 Task: Create List Notes in Board Newsletter Planning to Workspace Ad Operations. Create List Chats in Board Brand Reputation Management to Workspace Ad Operations. Create List Emails in Board Customer Feedback Collection and Response Management to Workspace Ad Operations
Action: Mouse moved to (129, 500)
Screenshot: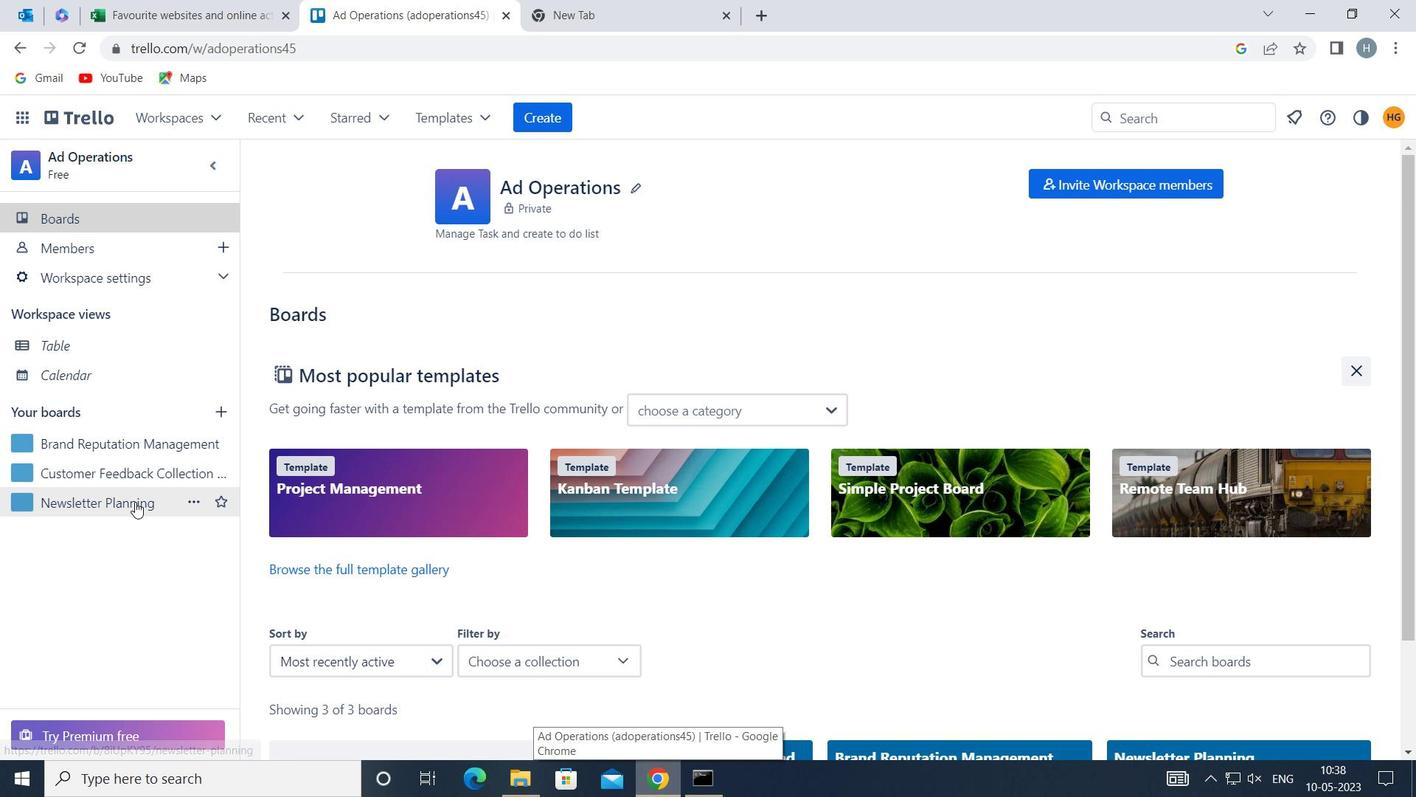 
Action: Mouse pressed left at (129, 500)
Screenshot: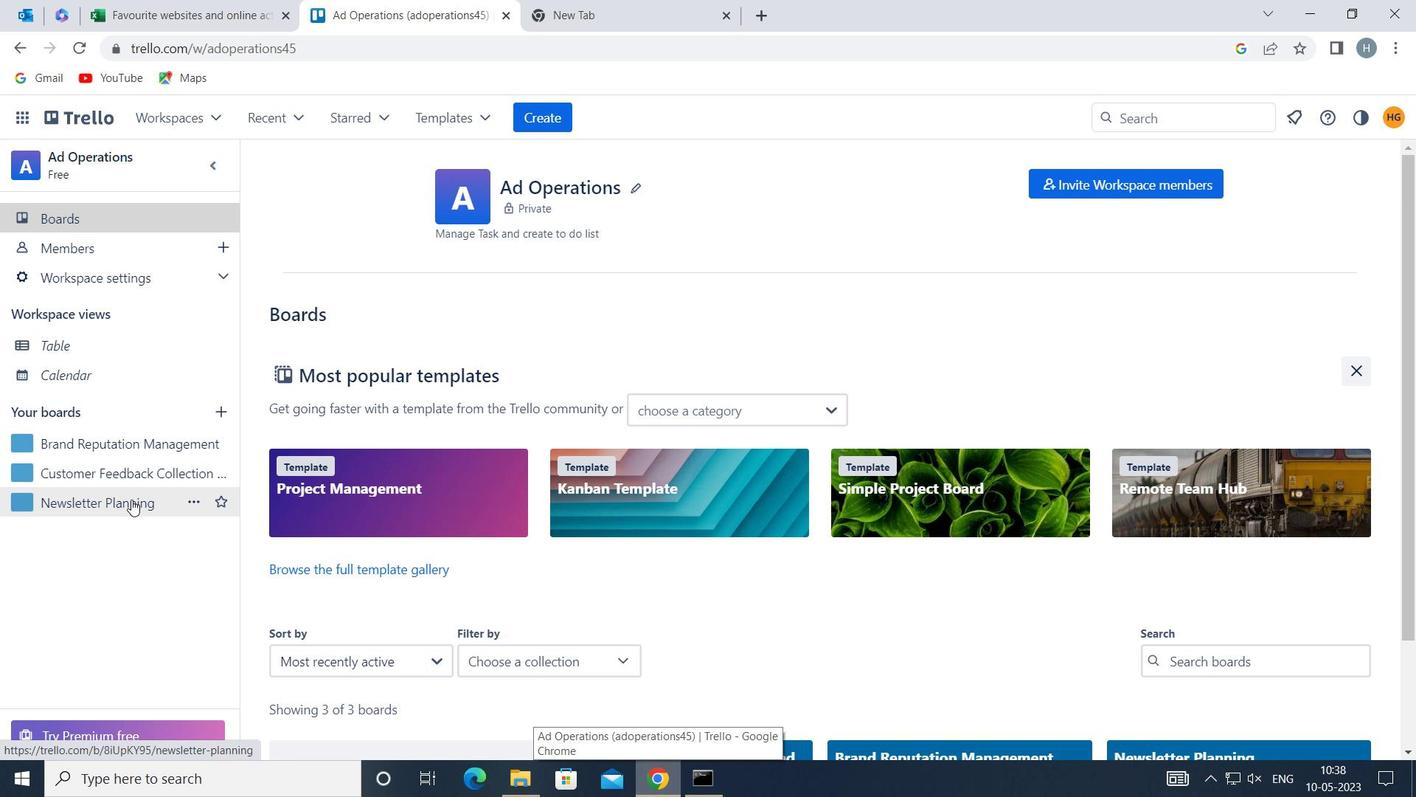 
Action: Mouse moved to (381, 225)
Screenshot: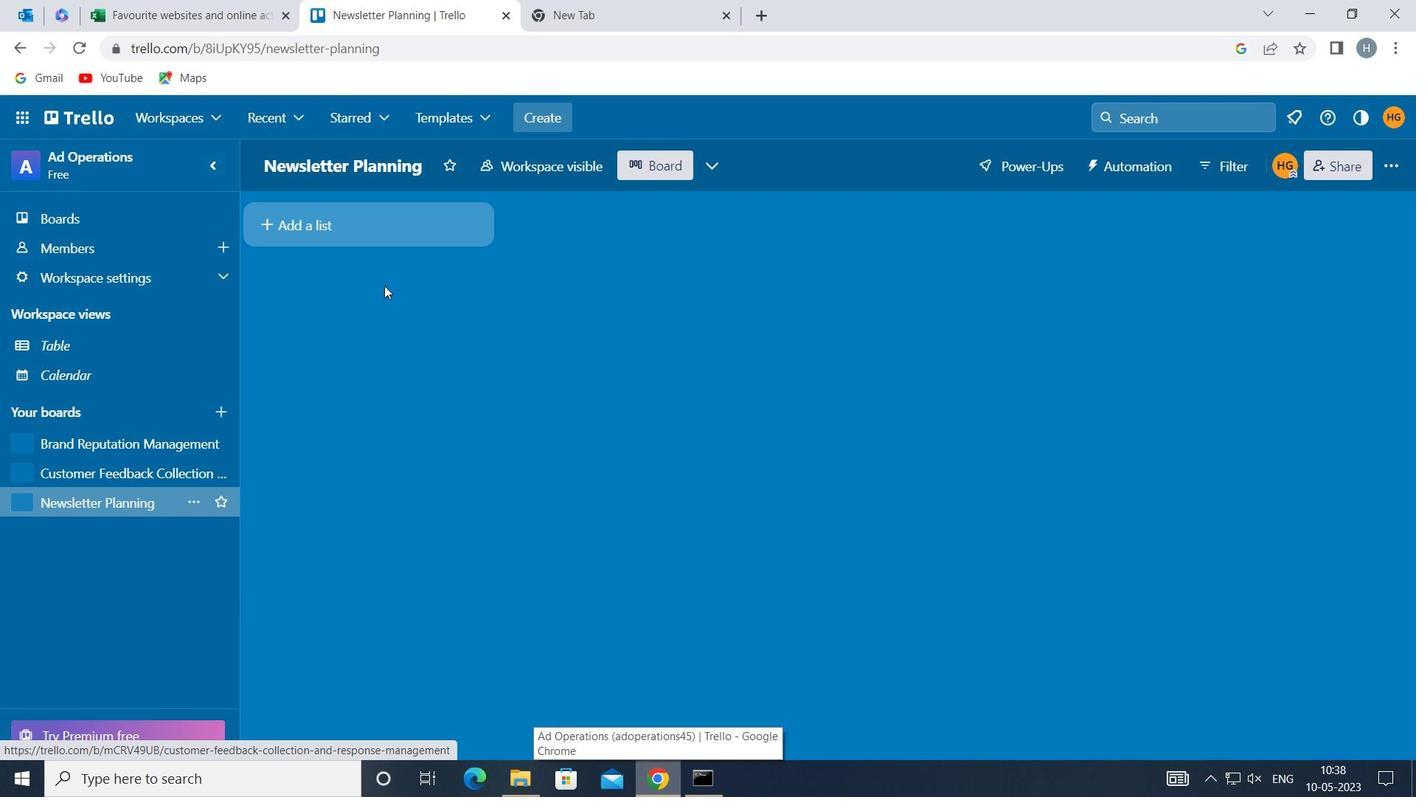 
Action: Mouse pressed left at (381, 225)
Screenshot: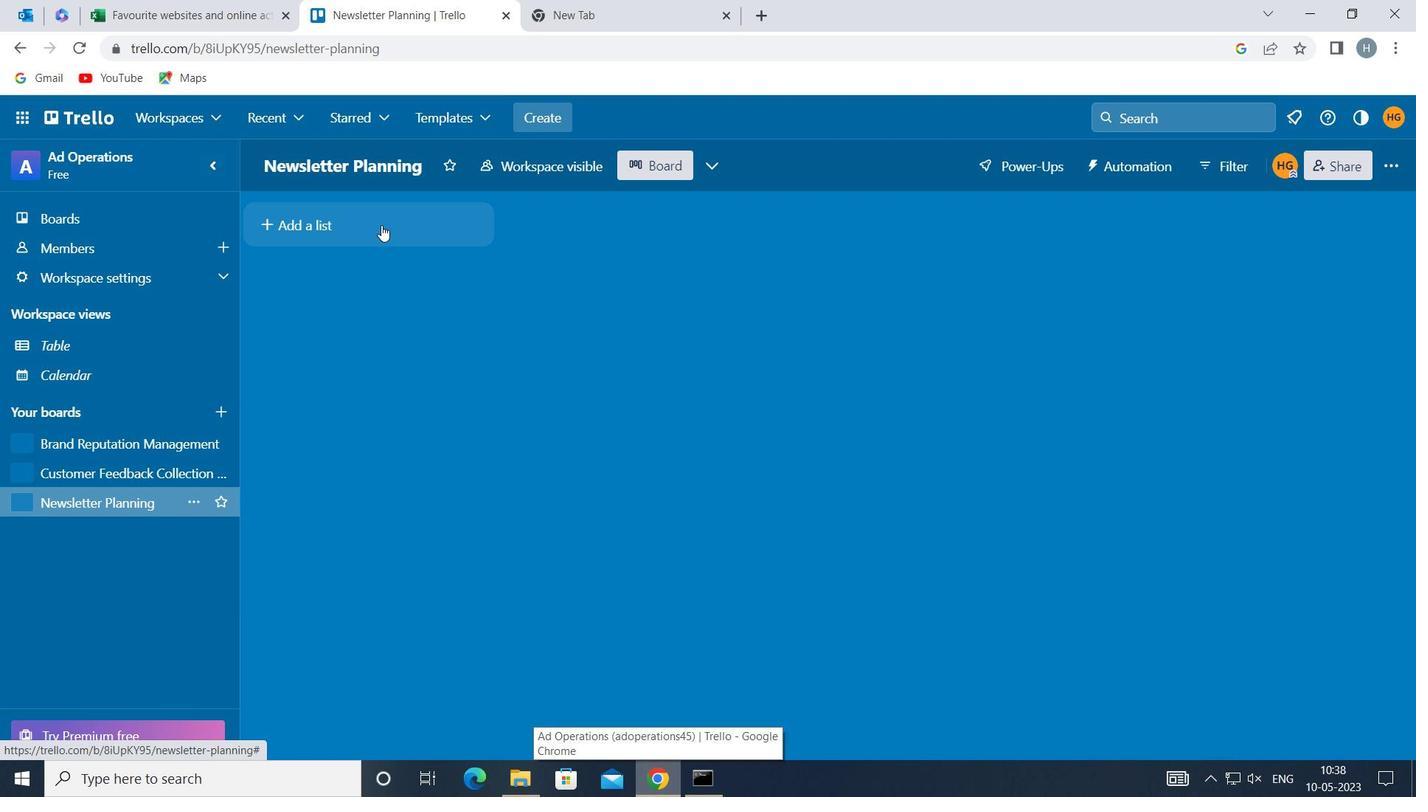 
Action: Mouse pressed left at (381, 225)
Screenshot: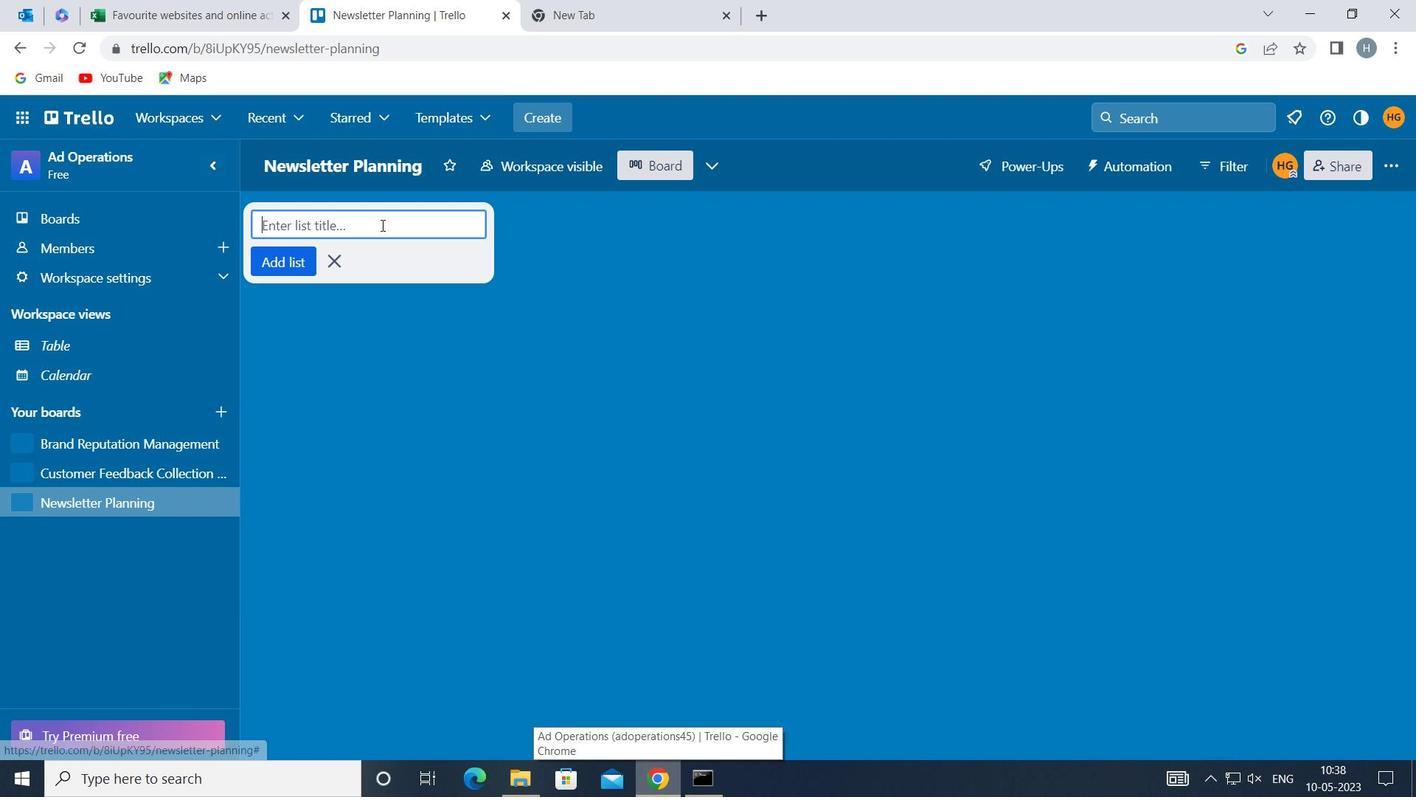
Action: Key pressed <Key.shift>NOTES
Screenshot: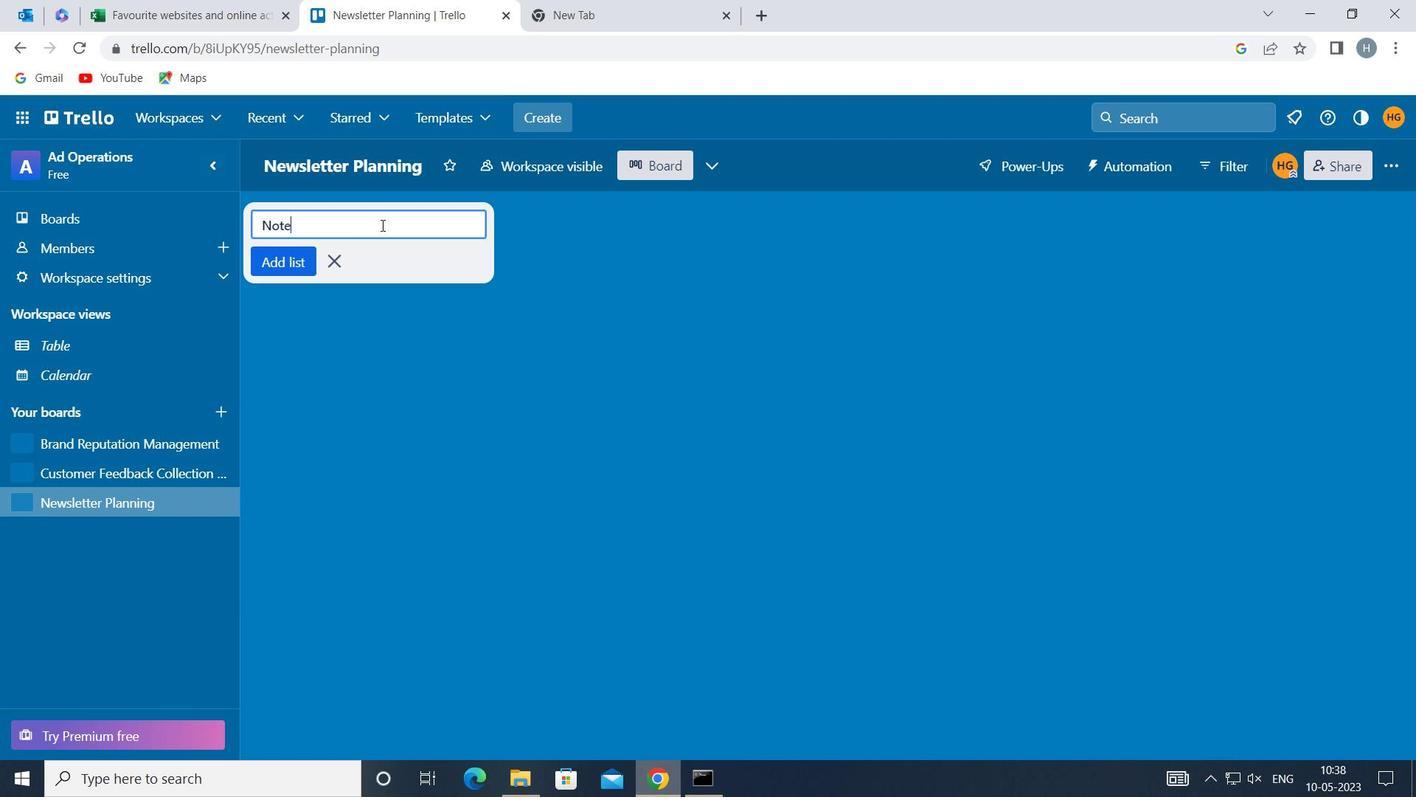 
Action: Mouse moved to (295, 260)
Screenshot: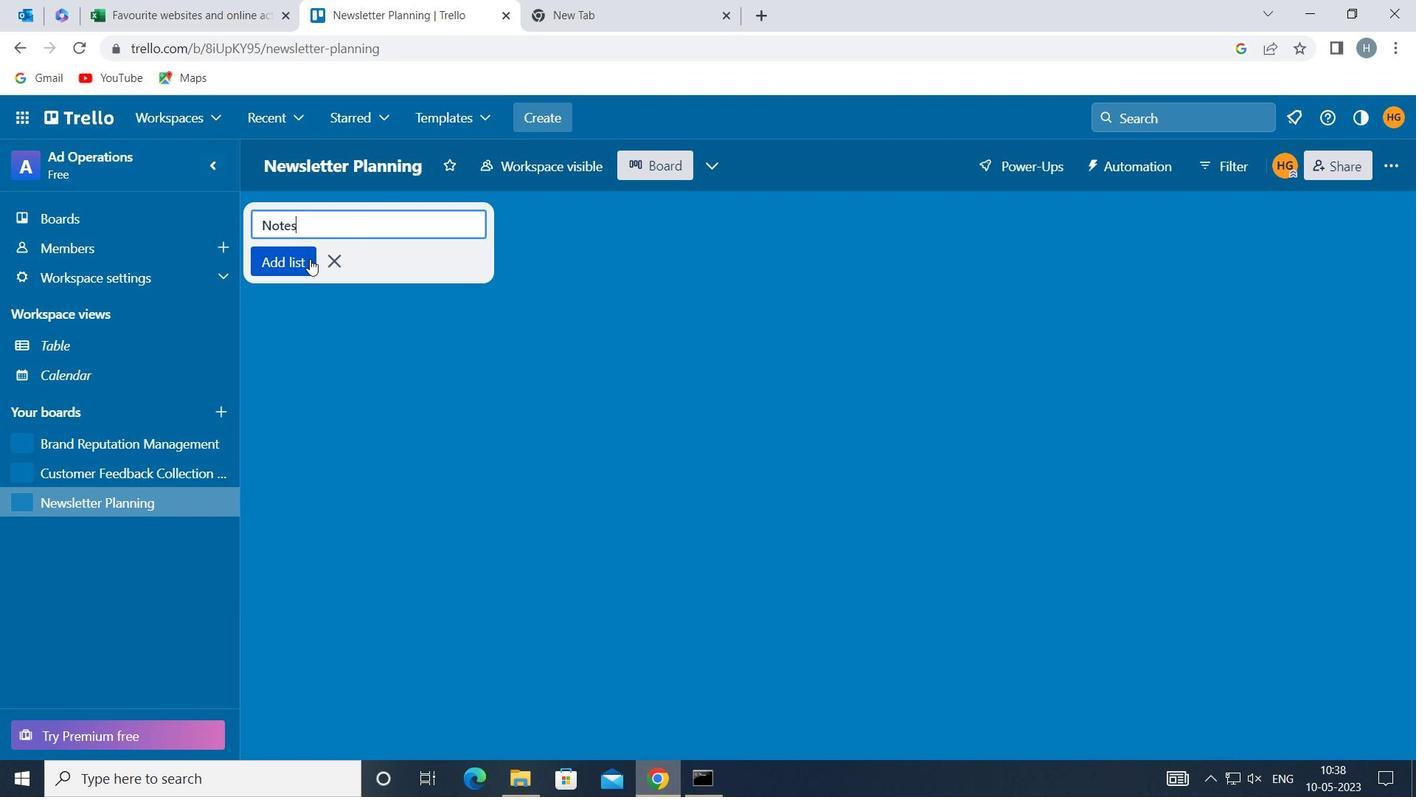 
Action: Mouse pressed left at (295, 260)
Screenshot: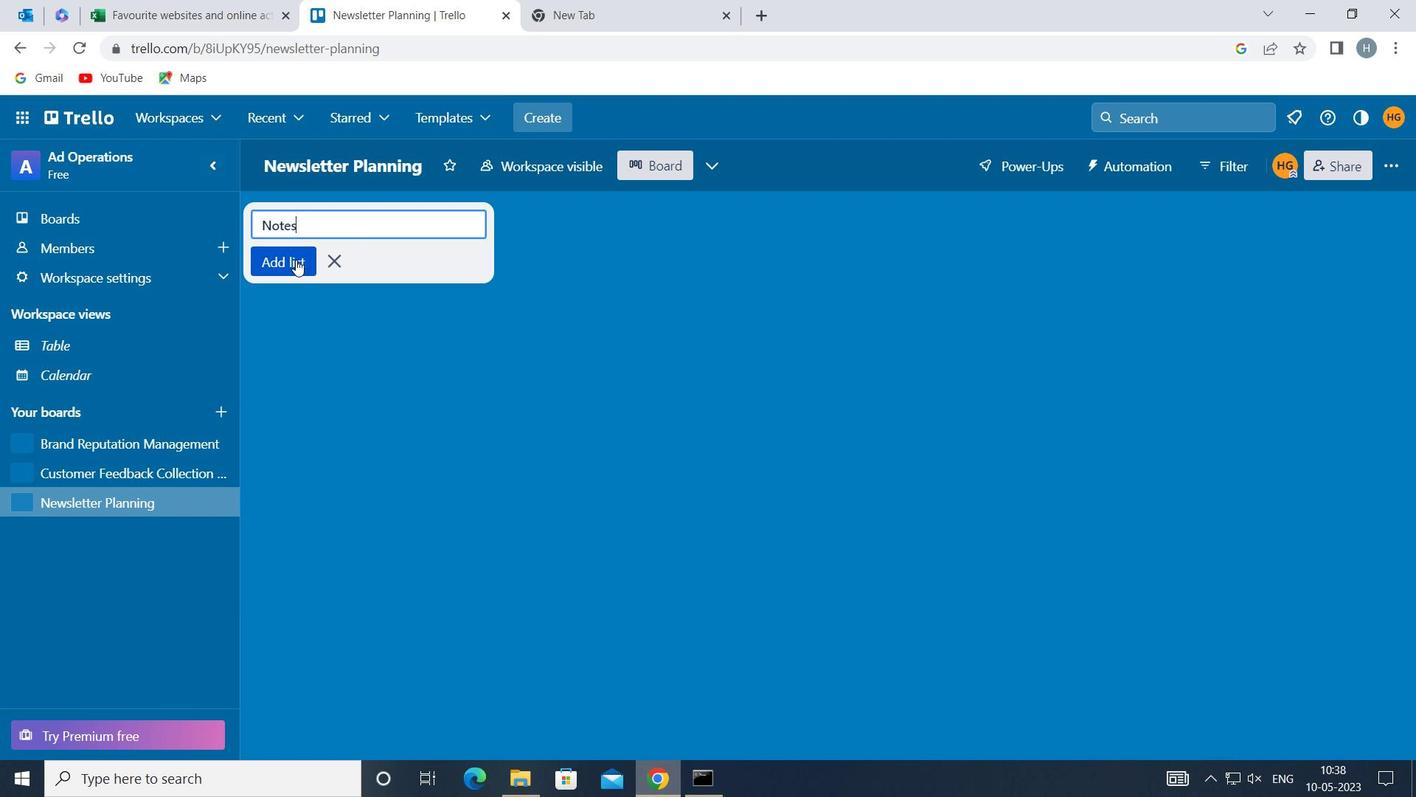 
Action: Mouse moved to (301, 329)
Screenshot: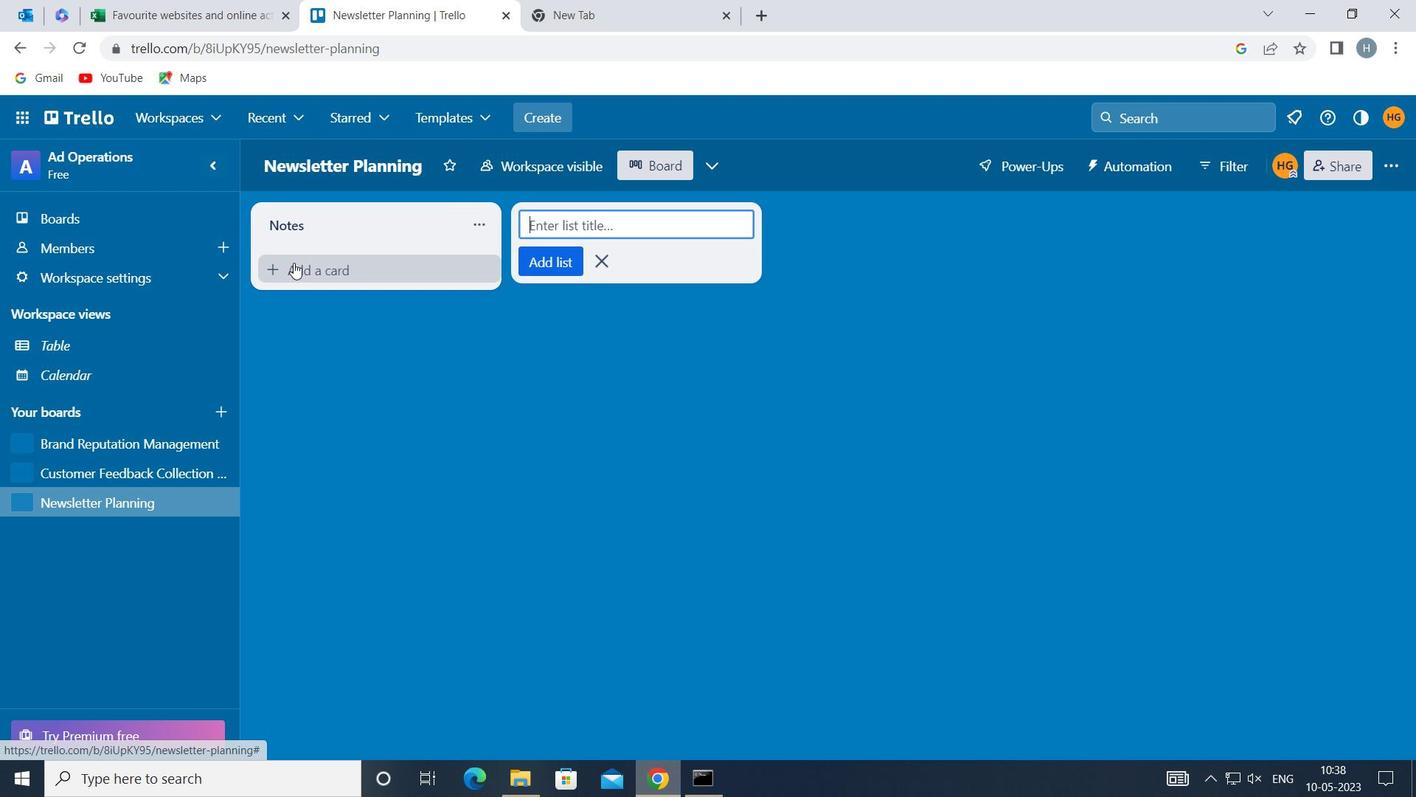 
Action: Mouse pressed left at (301, 329)
Screenshot: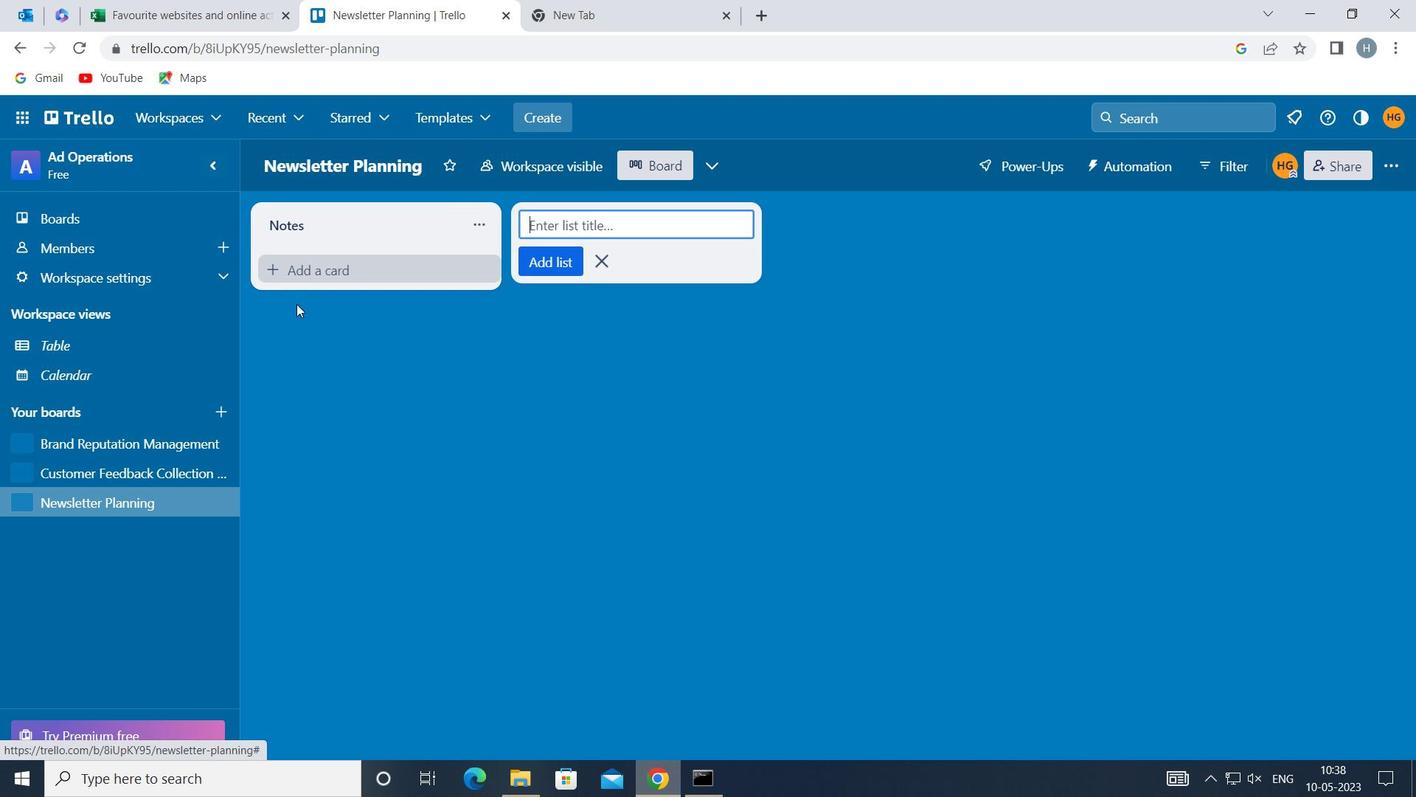 
Action: Mouse moved to (83, 440)
Screenshot: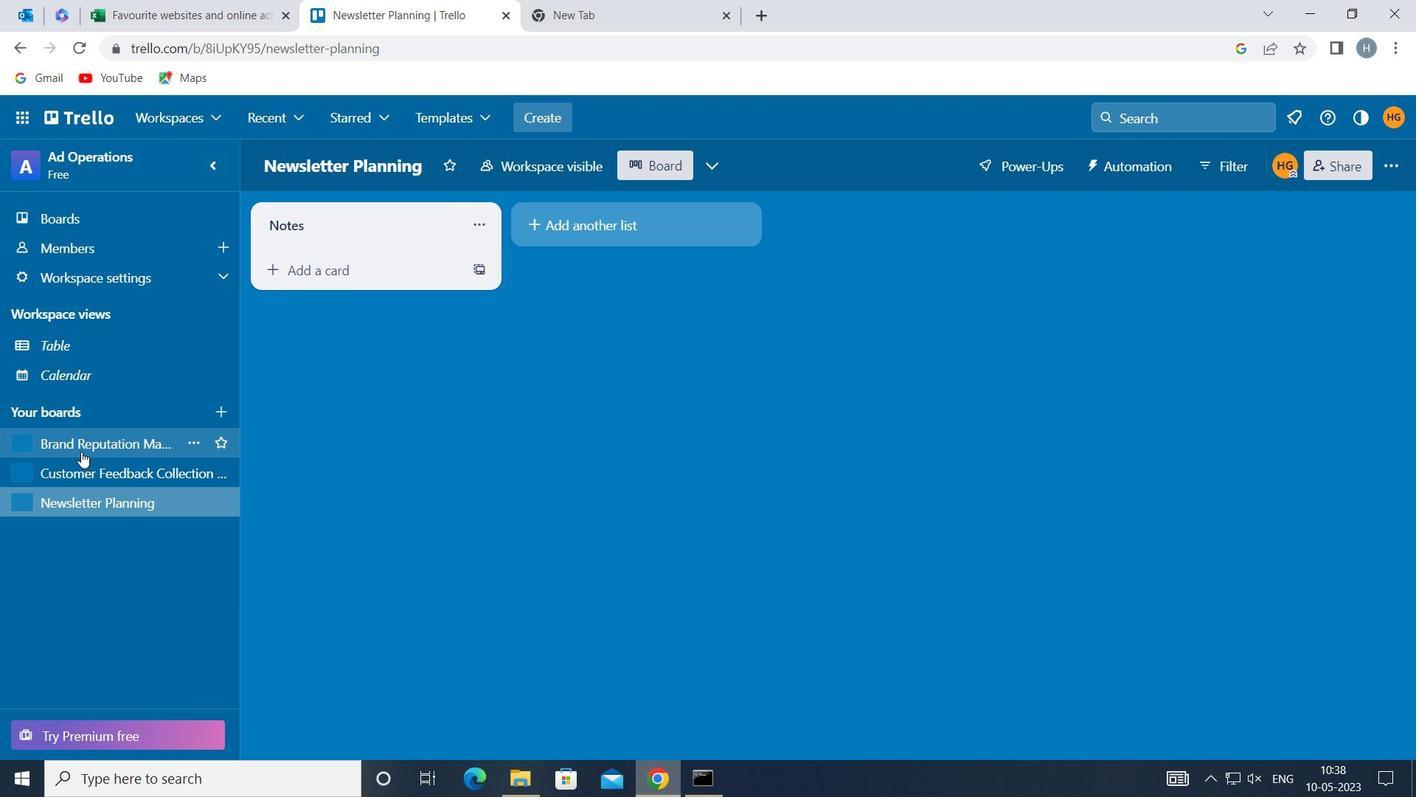 
Action: Mouse pressed left at (83, 440)
Screenshot: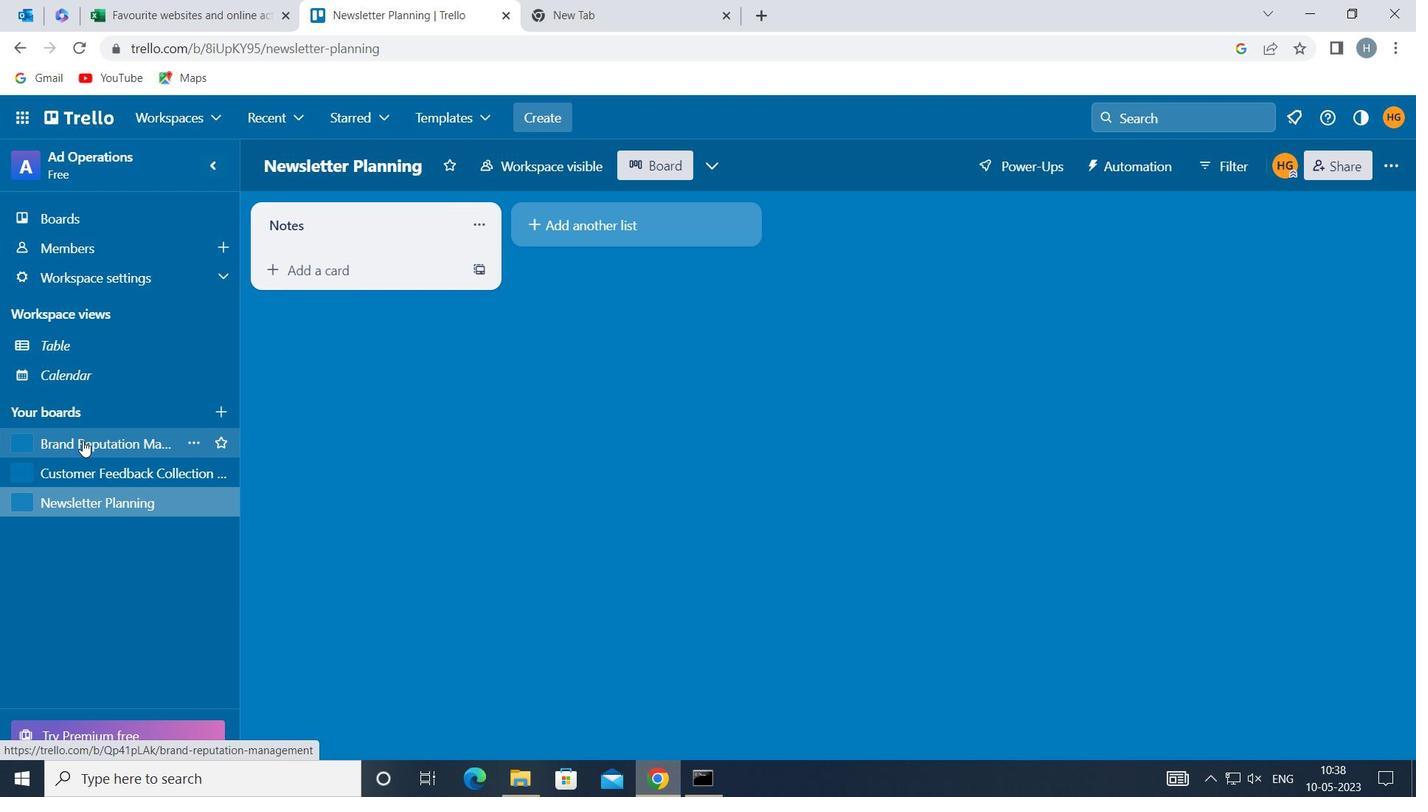 
Action: Mouse moved to (377, 225)
Screenshot: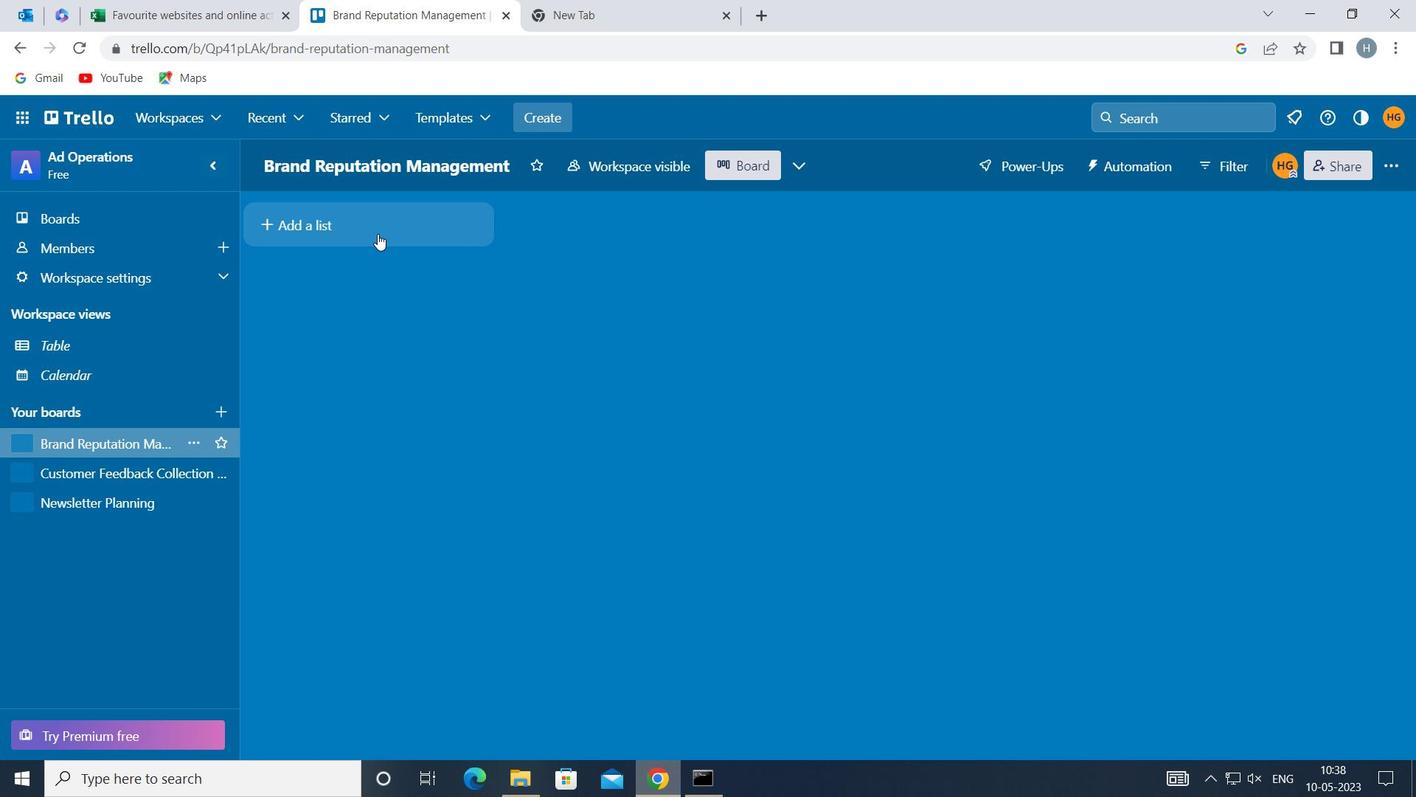 
Action: Mouse pressed left at (377, 225)
Screenshot: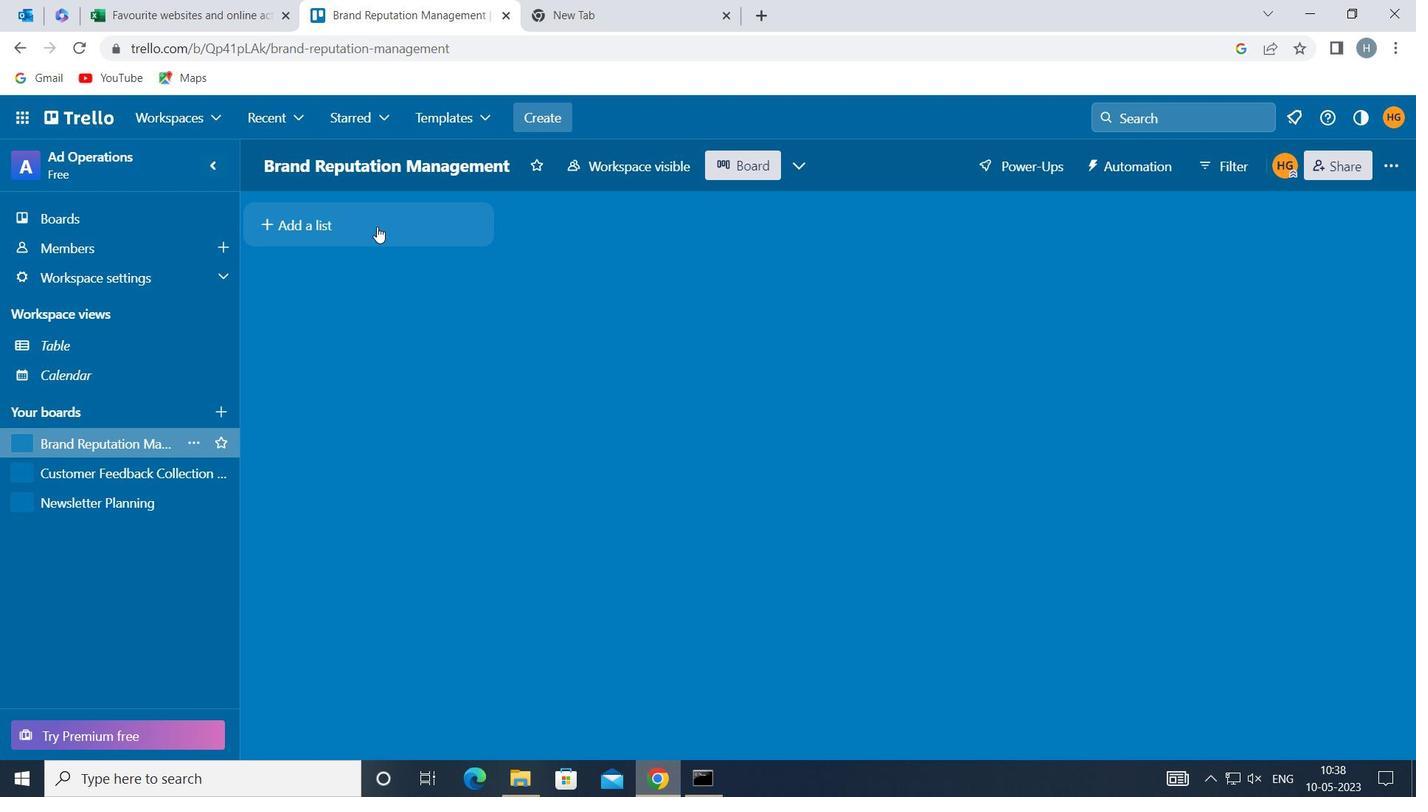 
Action: Mouse pressed left at (377, 225)
Screenshot: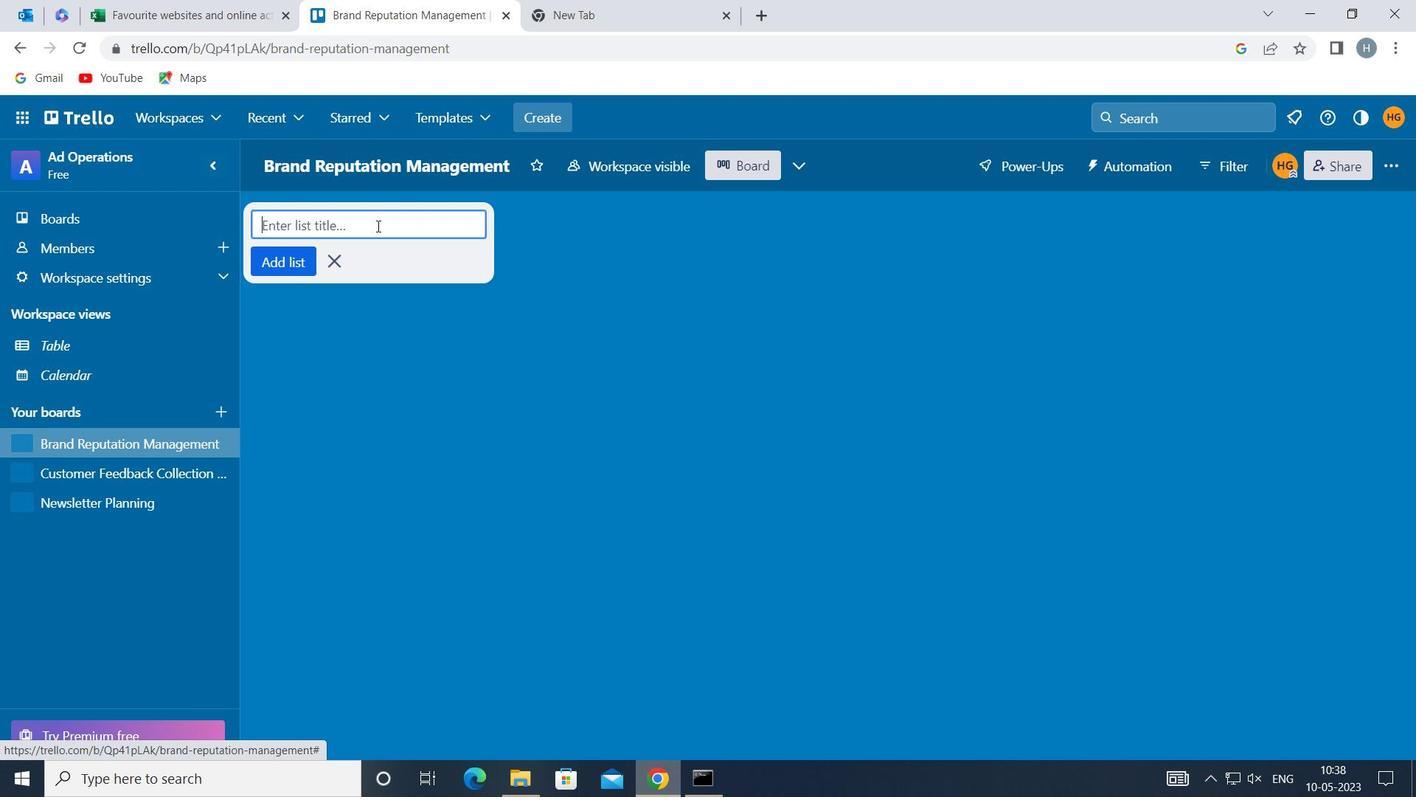 
Action: Key pressed <Key.shift>CHATS
Screenshot: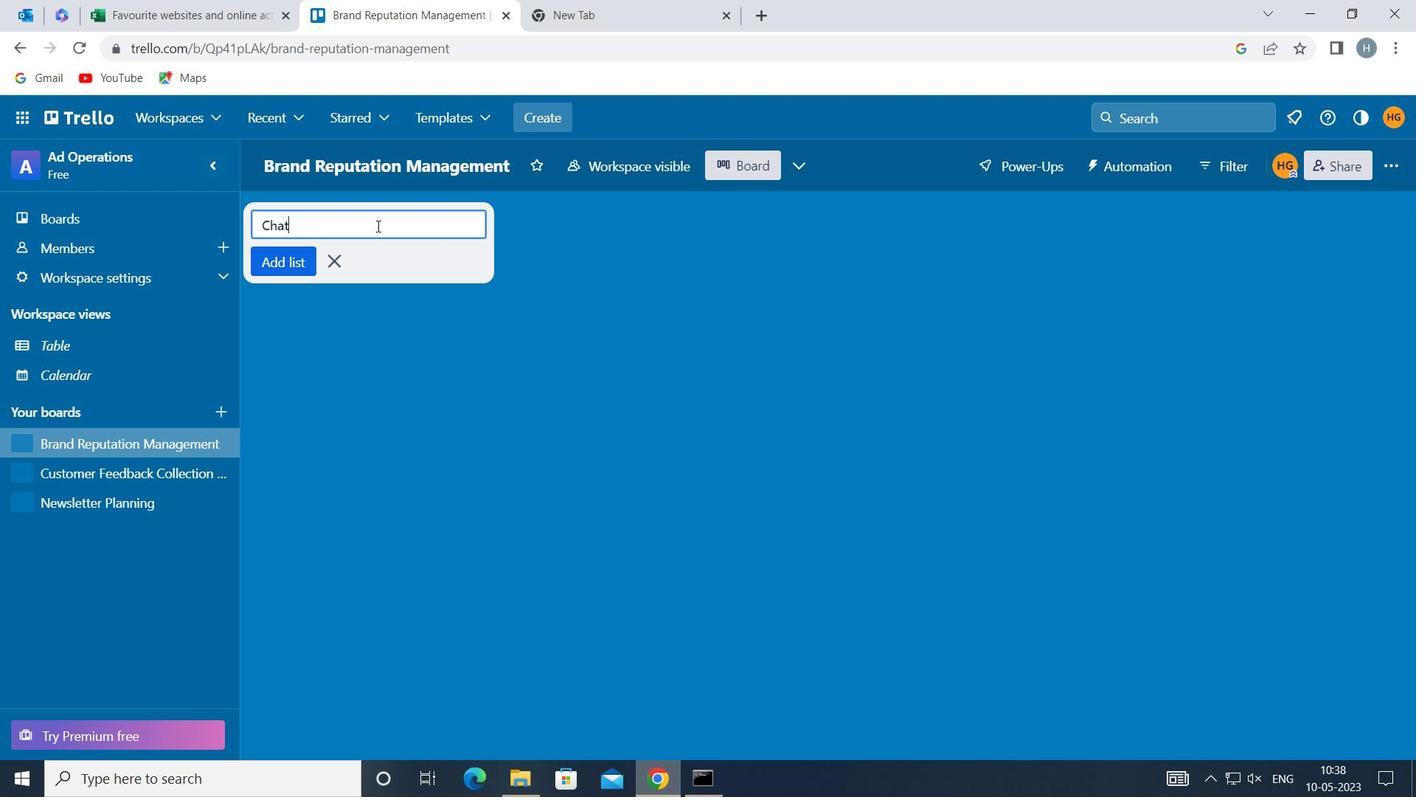 
Action: Mouse moved to (306, 256)
Screenshot: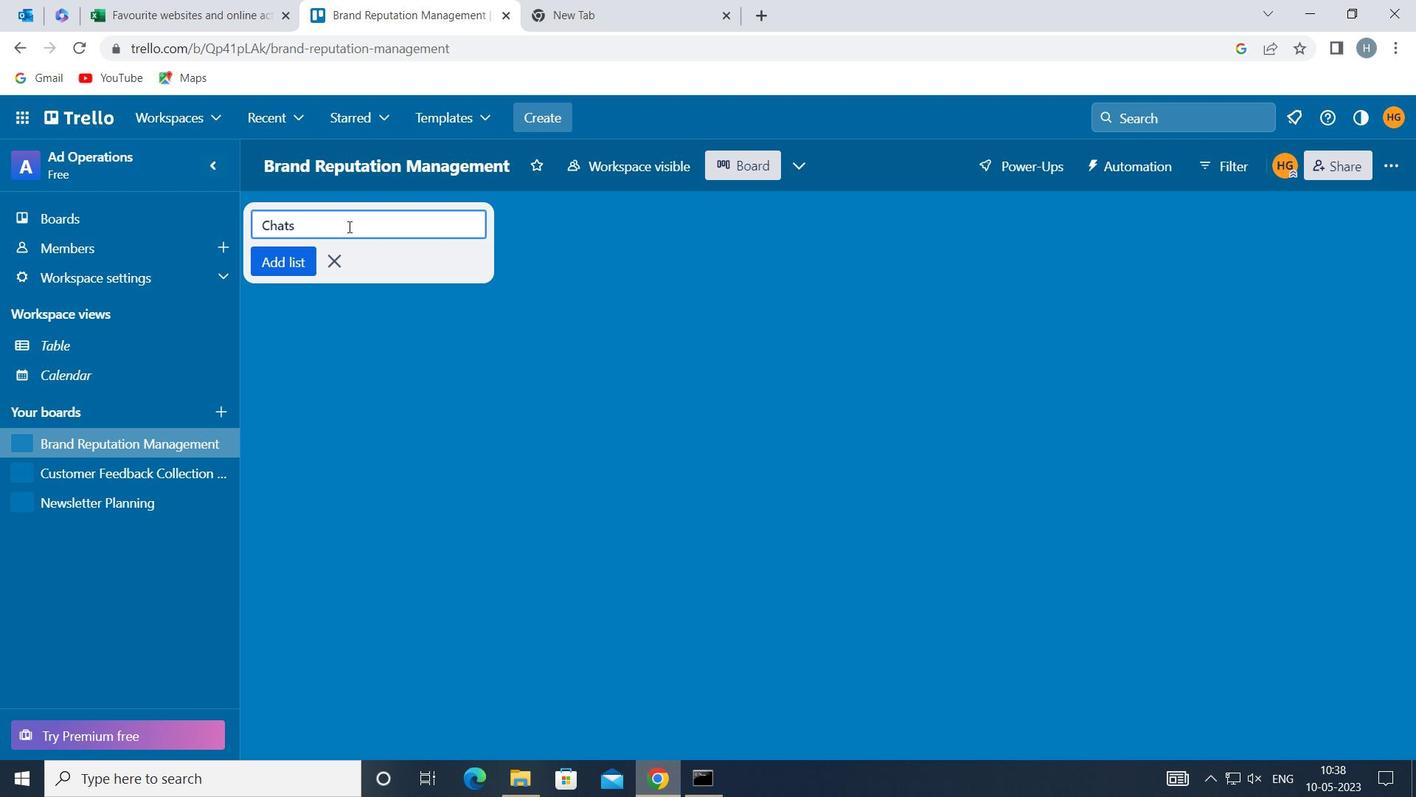 
Action: Mouse pressed left at (306, 256)
Screenshot: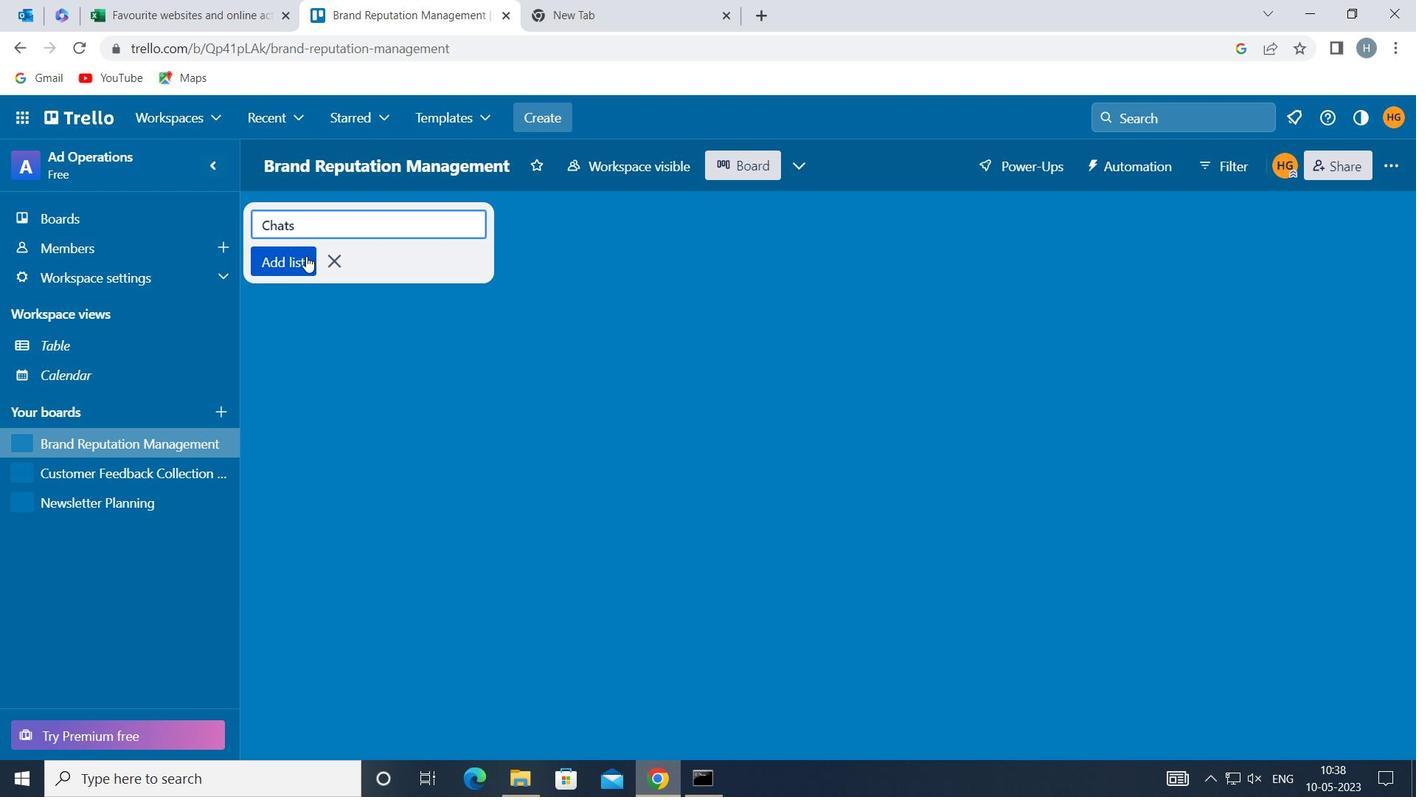 
Action: Mouse moved to (321, 340)
Screenshot: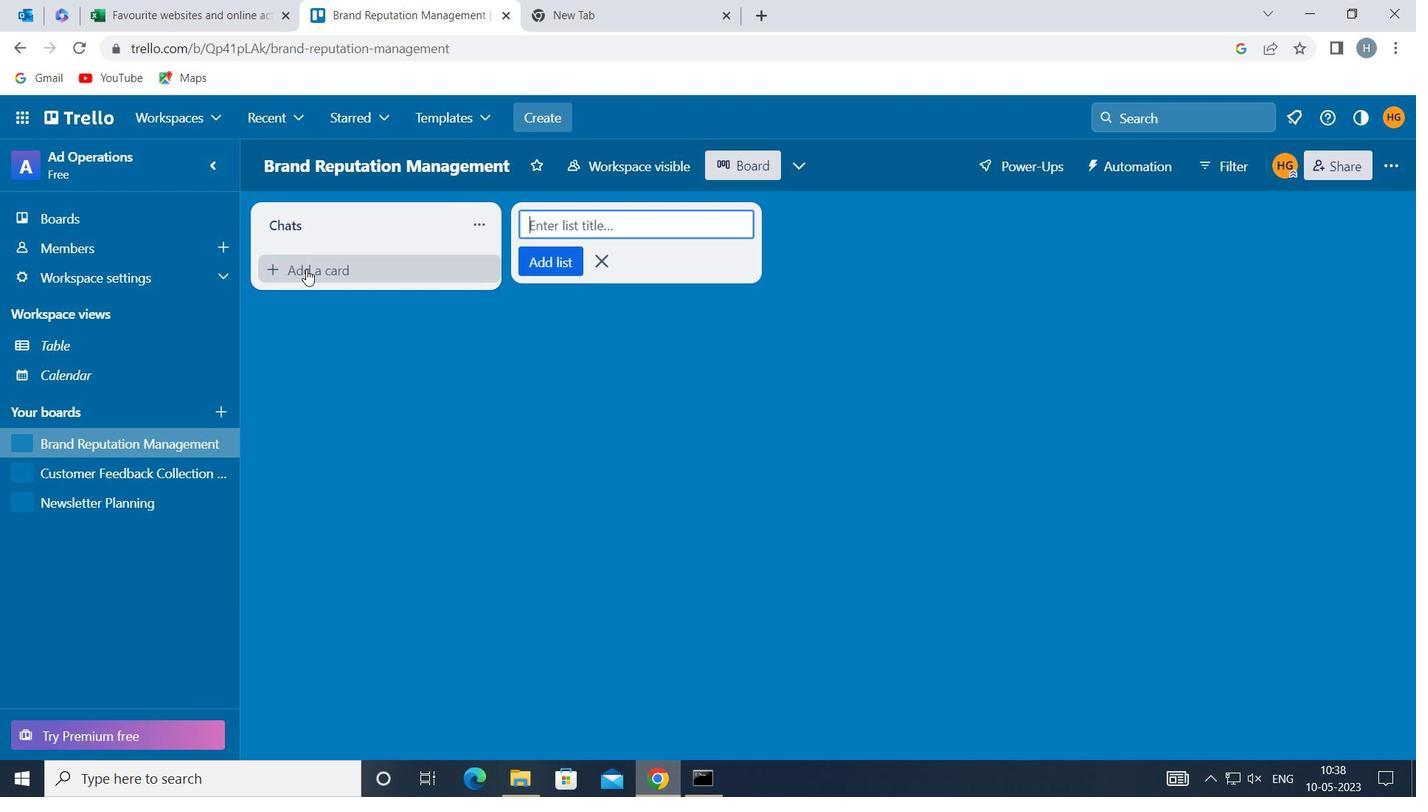 
Action: Mouse pressed left at (321, 340)
Screenshot: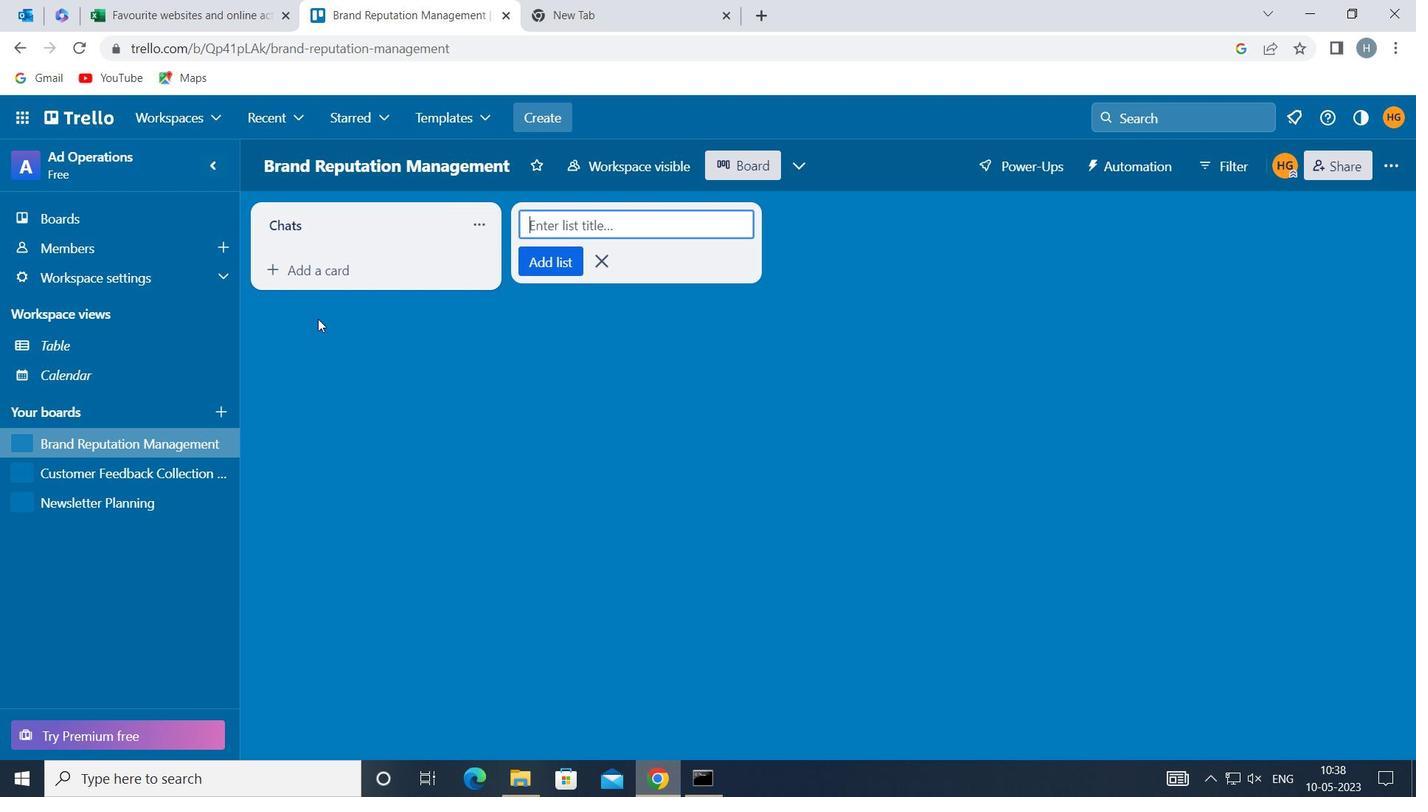 
Action: Mouse moved to (135, 464)
Screenshot: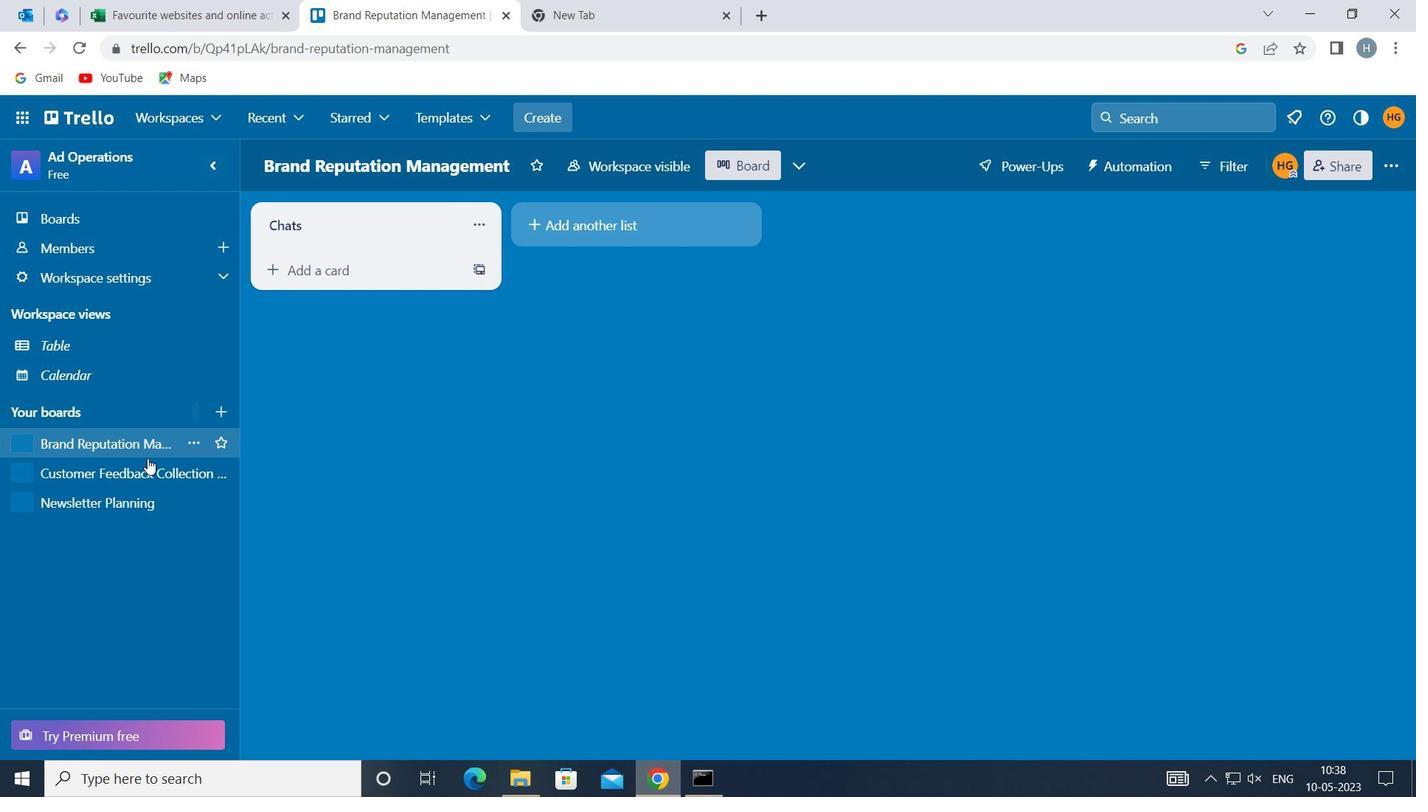 
Action: Mouse pressed left at (135, 464)
Screenshot: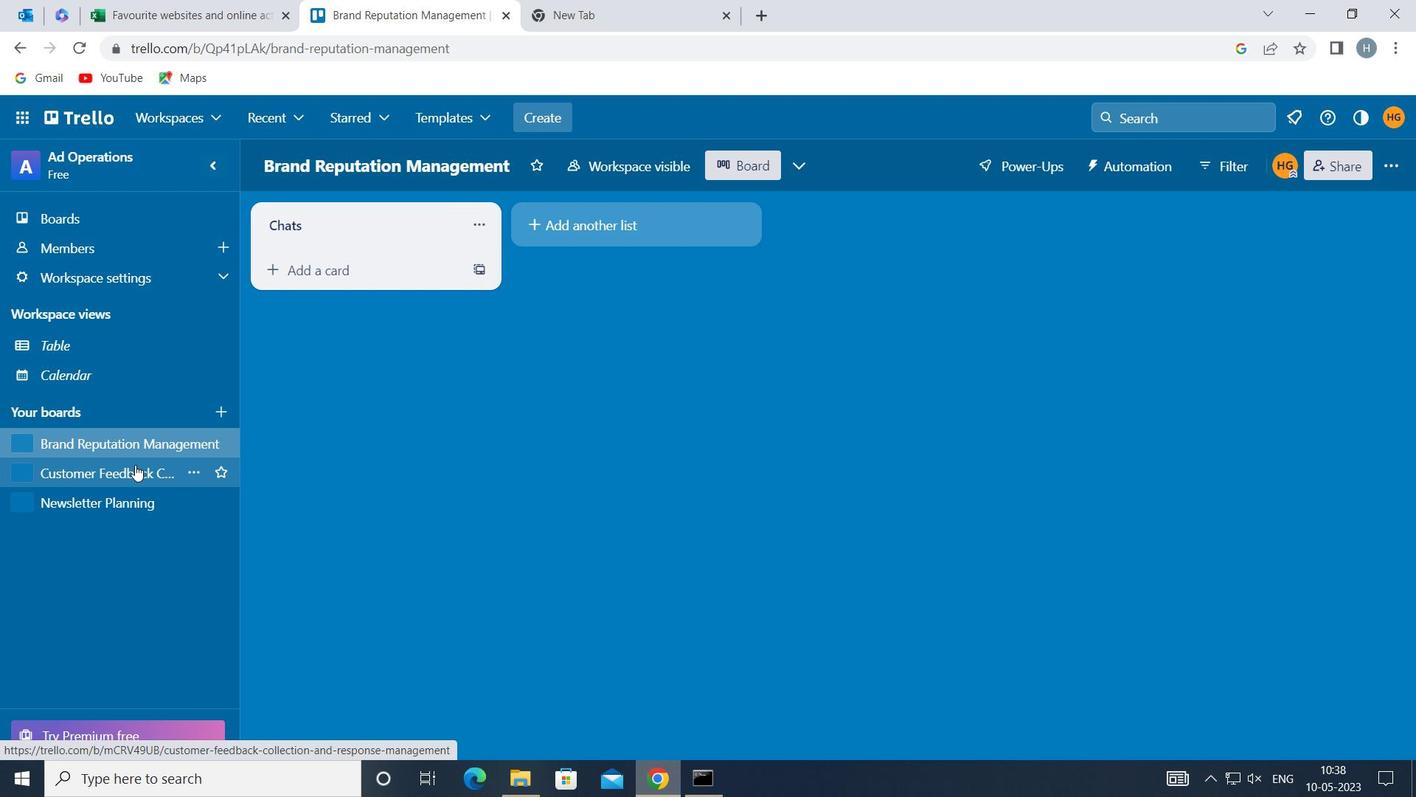 
Action: Mouse moved to (337, 261)
Screenshot: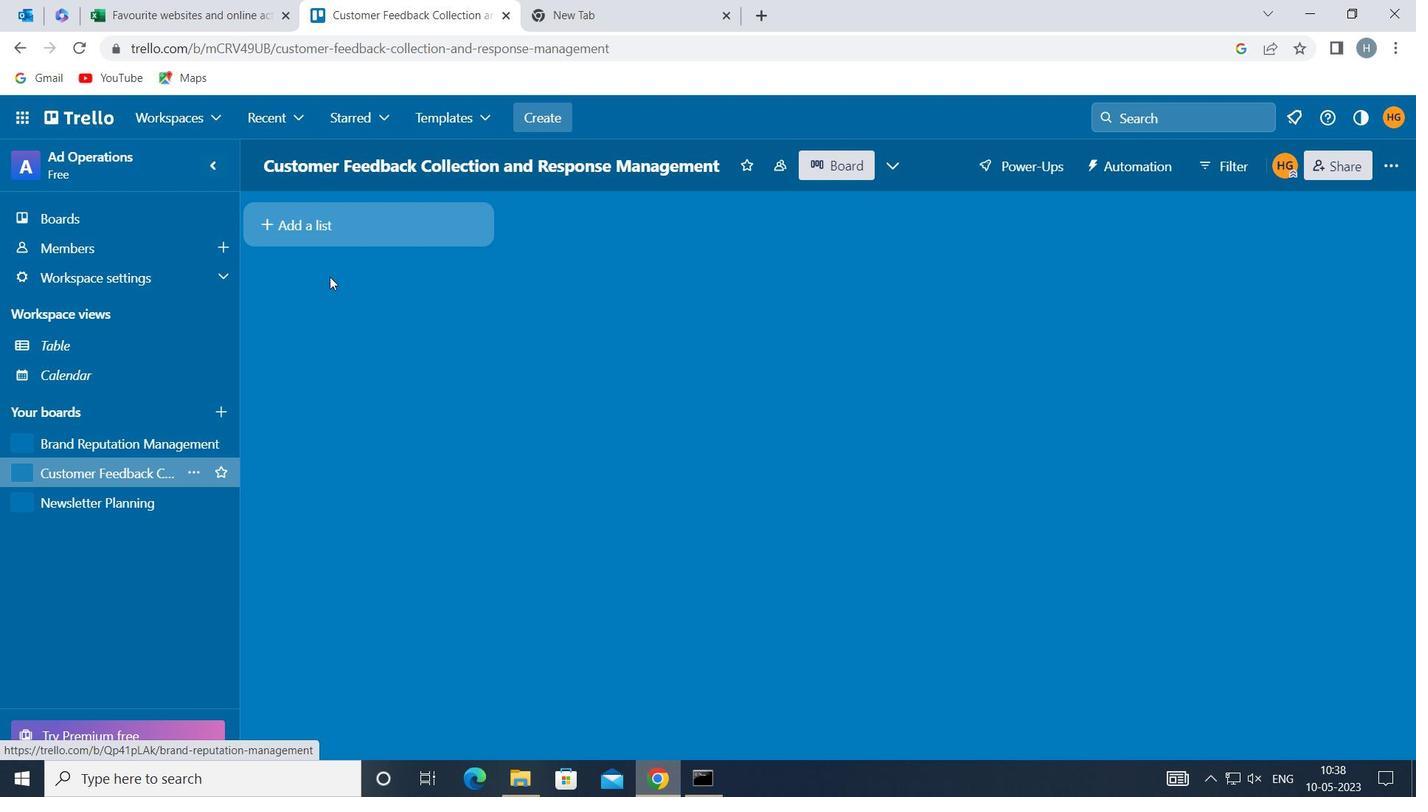 
Action: Mouse pressed left at (337, 261)
Screenshot: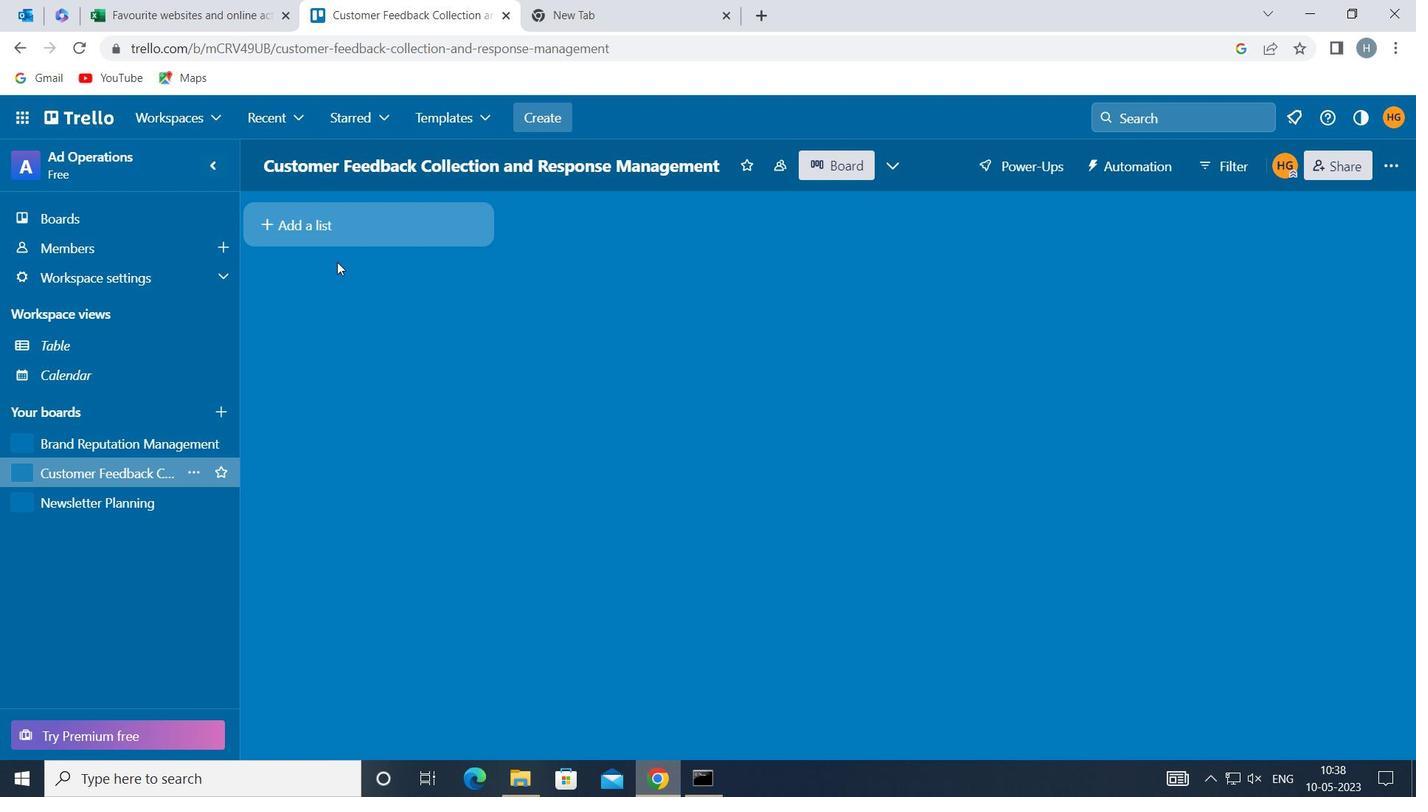 
Action: Mouse moved to (339, 214)
Screenshot: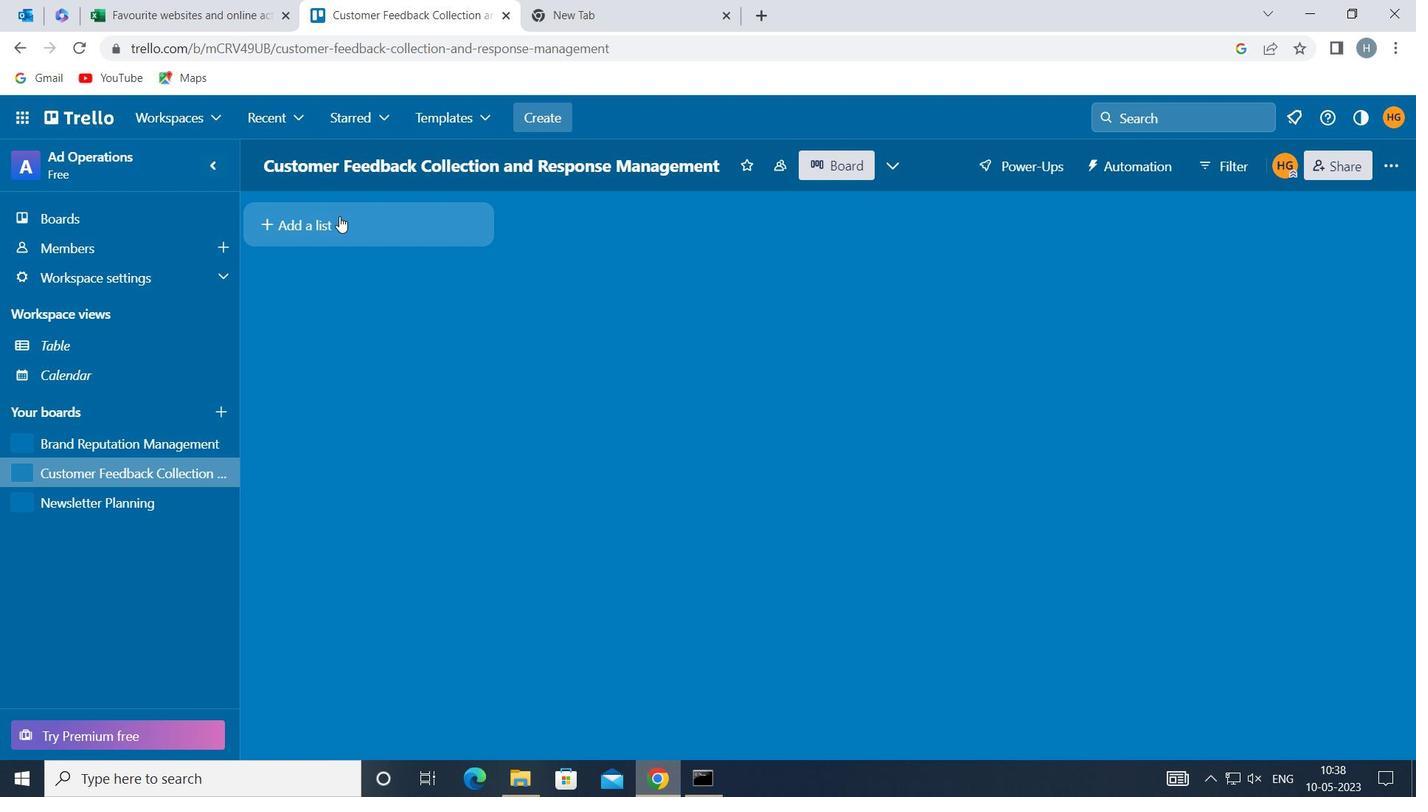 
Action: Mouse pressed left at (339, 214)
Screenshot: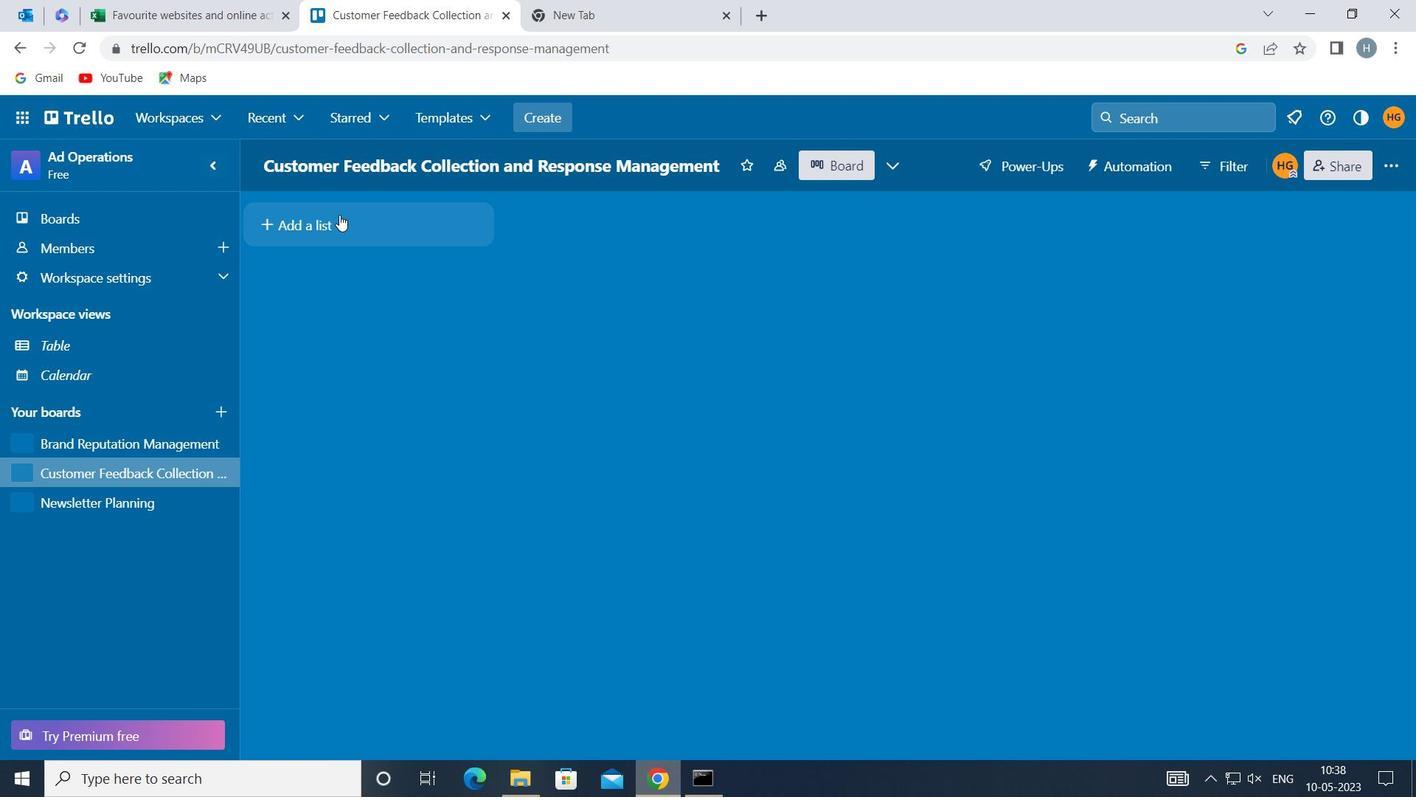 
Action: Mouse moved to (342, 223)
Screenshot: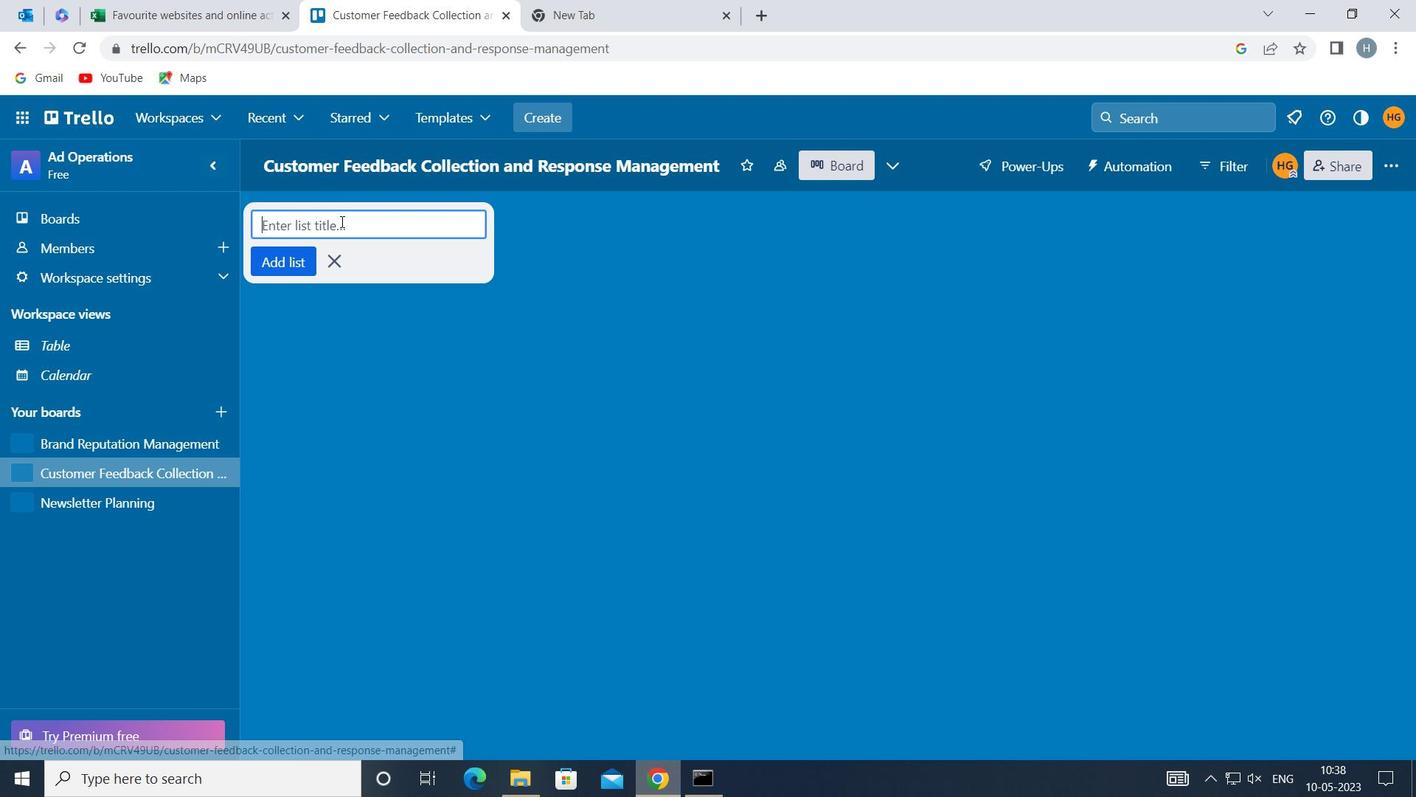 
Action: Key pressed <Key.shift>EMAILS
Screenshot: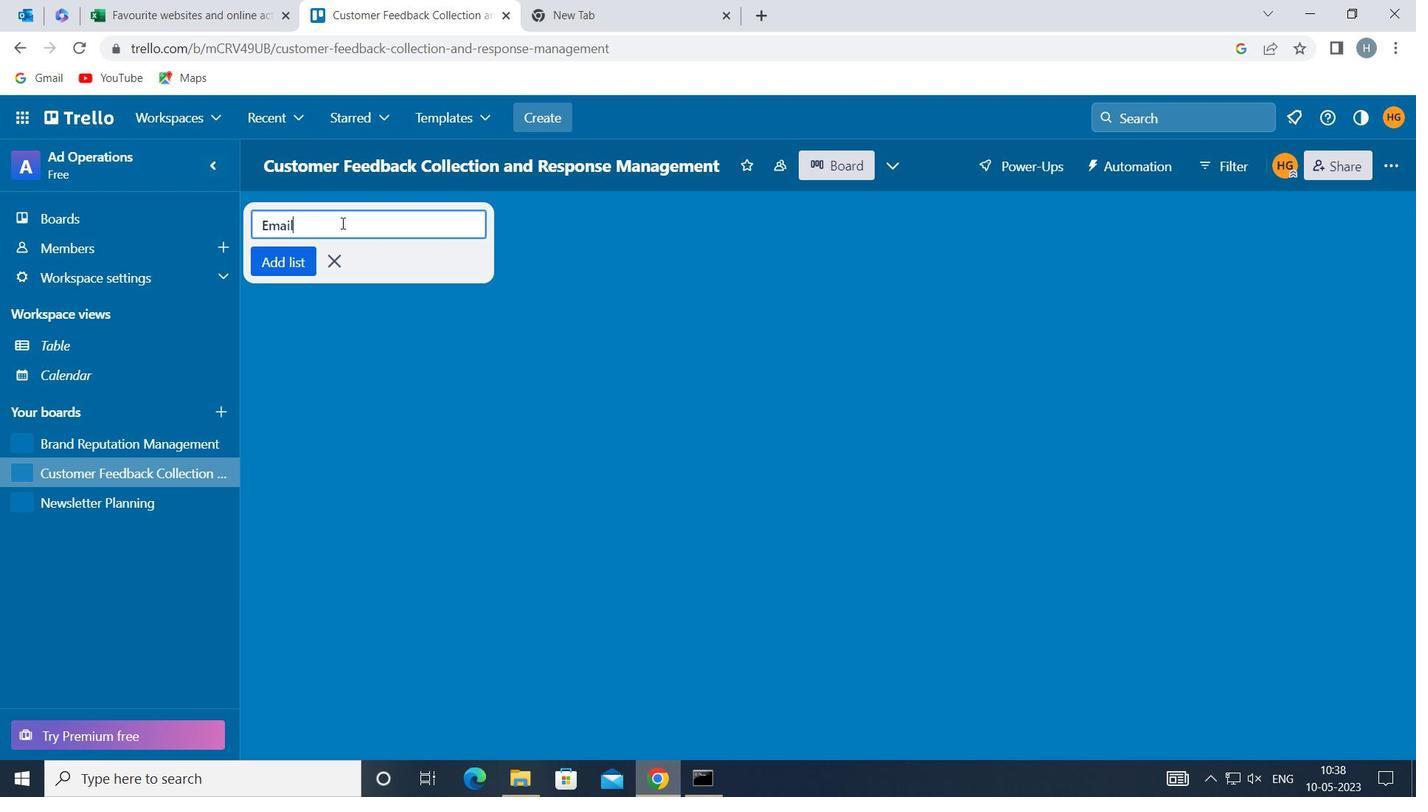 
Action: Mouse moved to (295, 263)
Screenshot: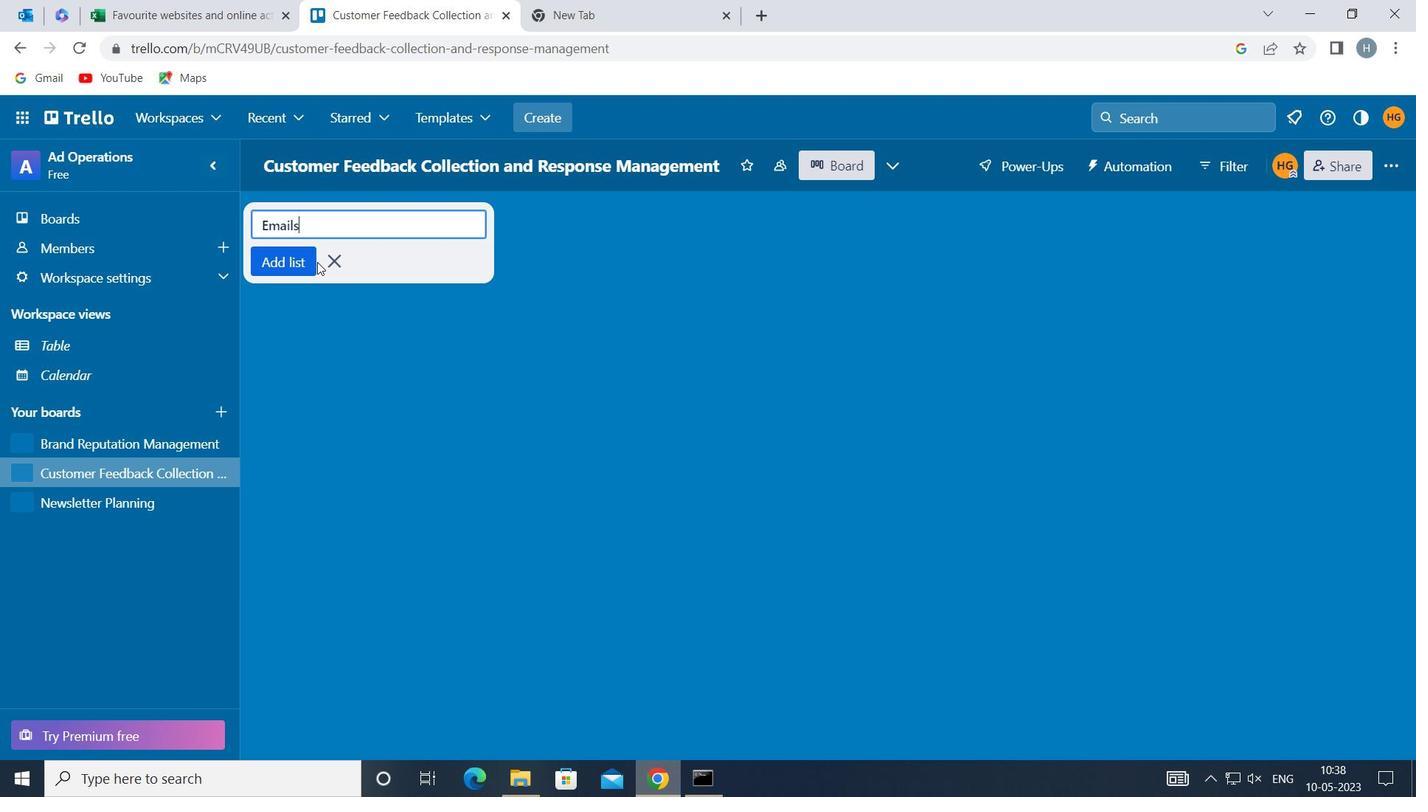 
Action: Mouse pressed left at (295, 263)
Screenshot: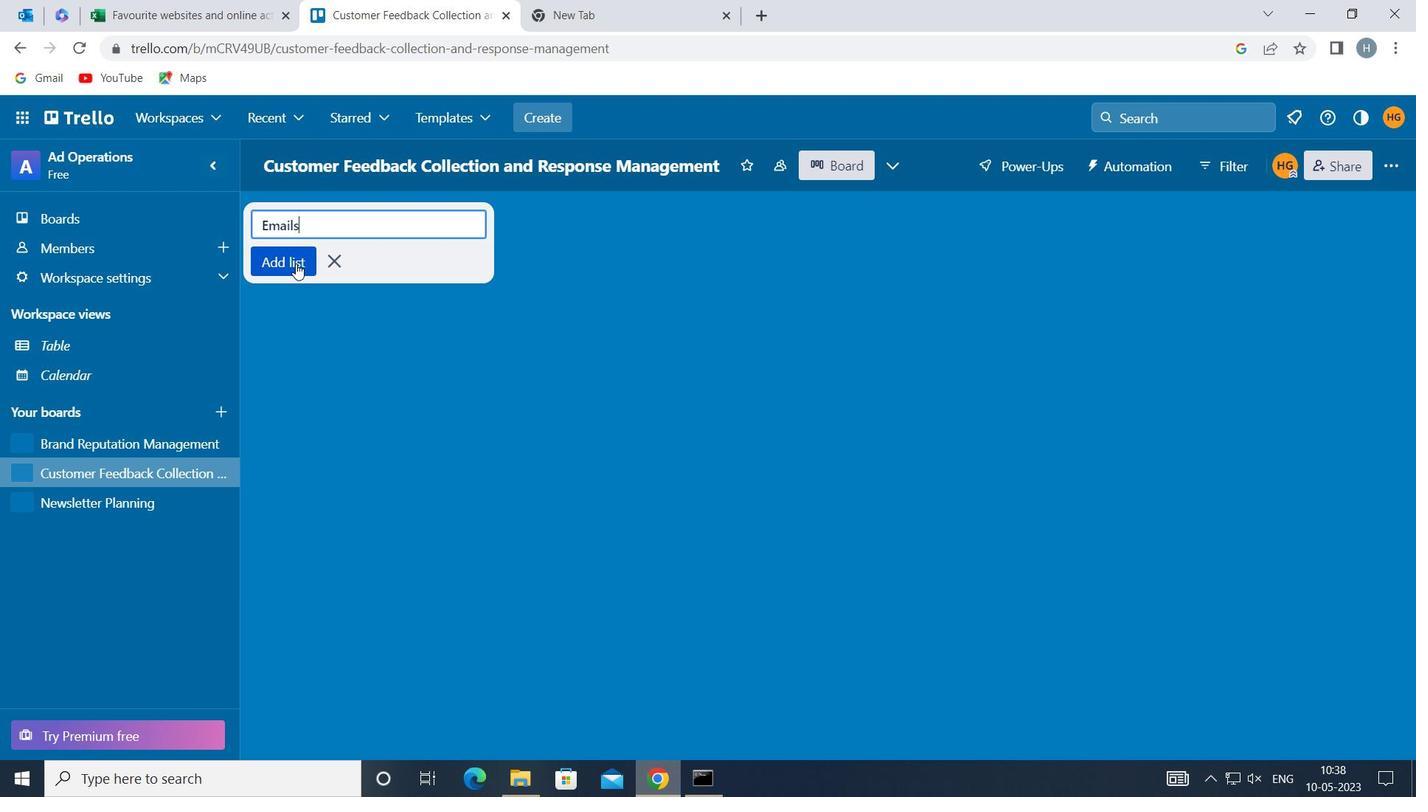 
Action: Mouse moved to (396, 352)
Screenshot: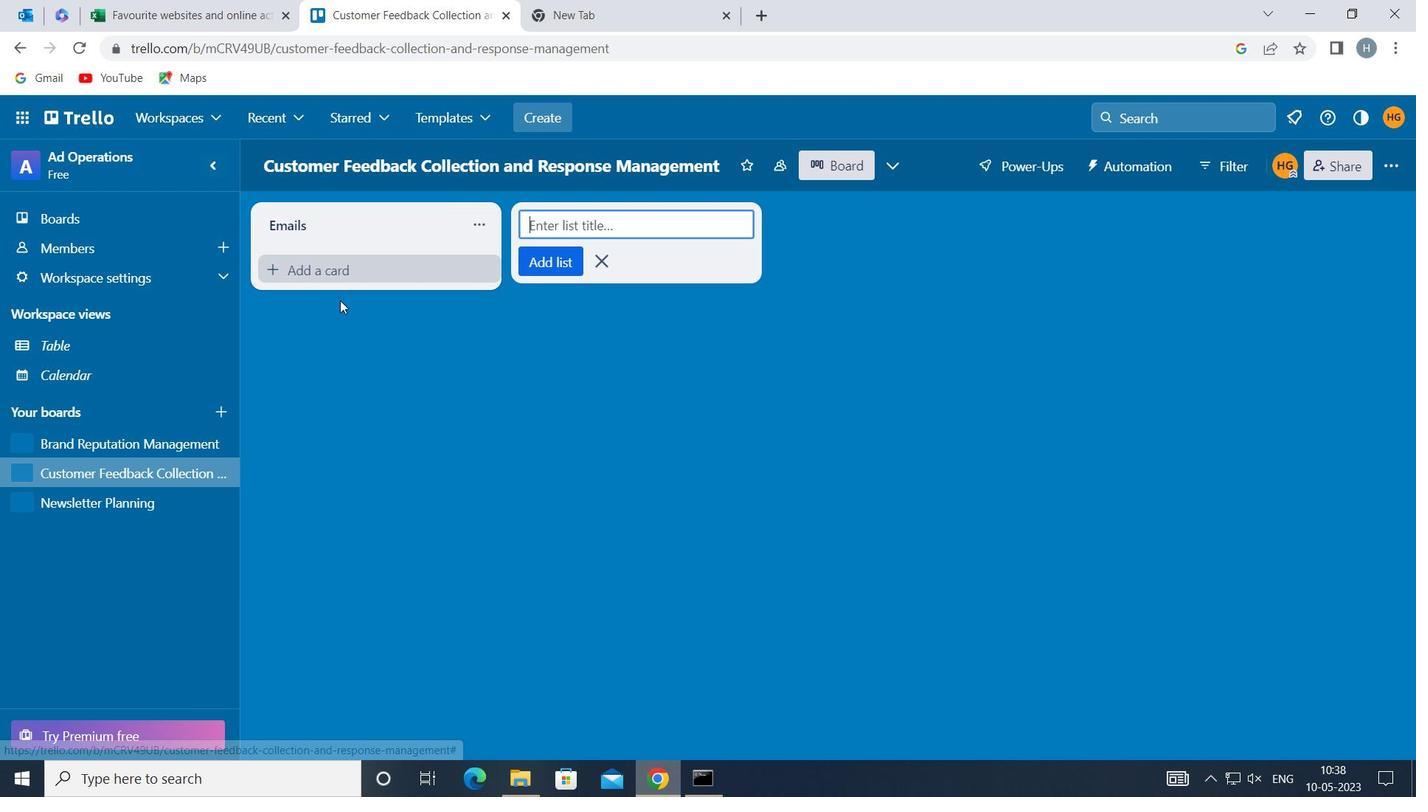 
Action: Mouse pressed left at (396, 352)
Screenshot: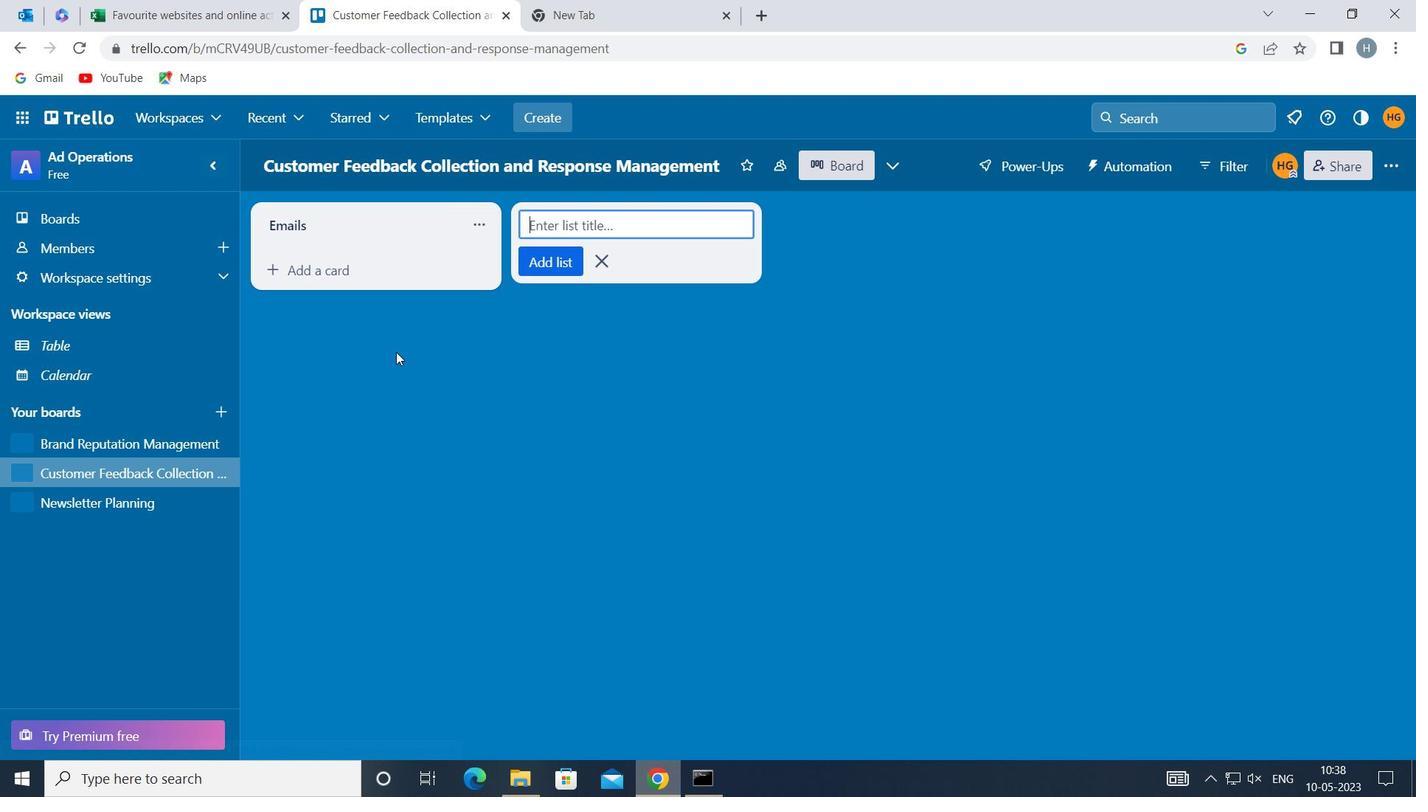 
Action: Mouse moved to (415, 349)
Screenshot: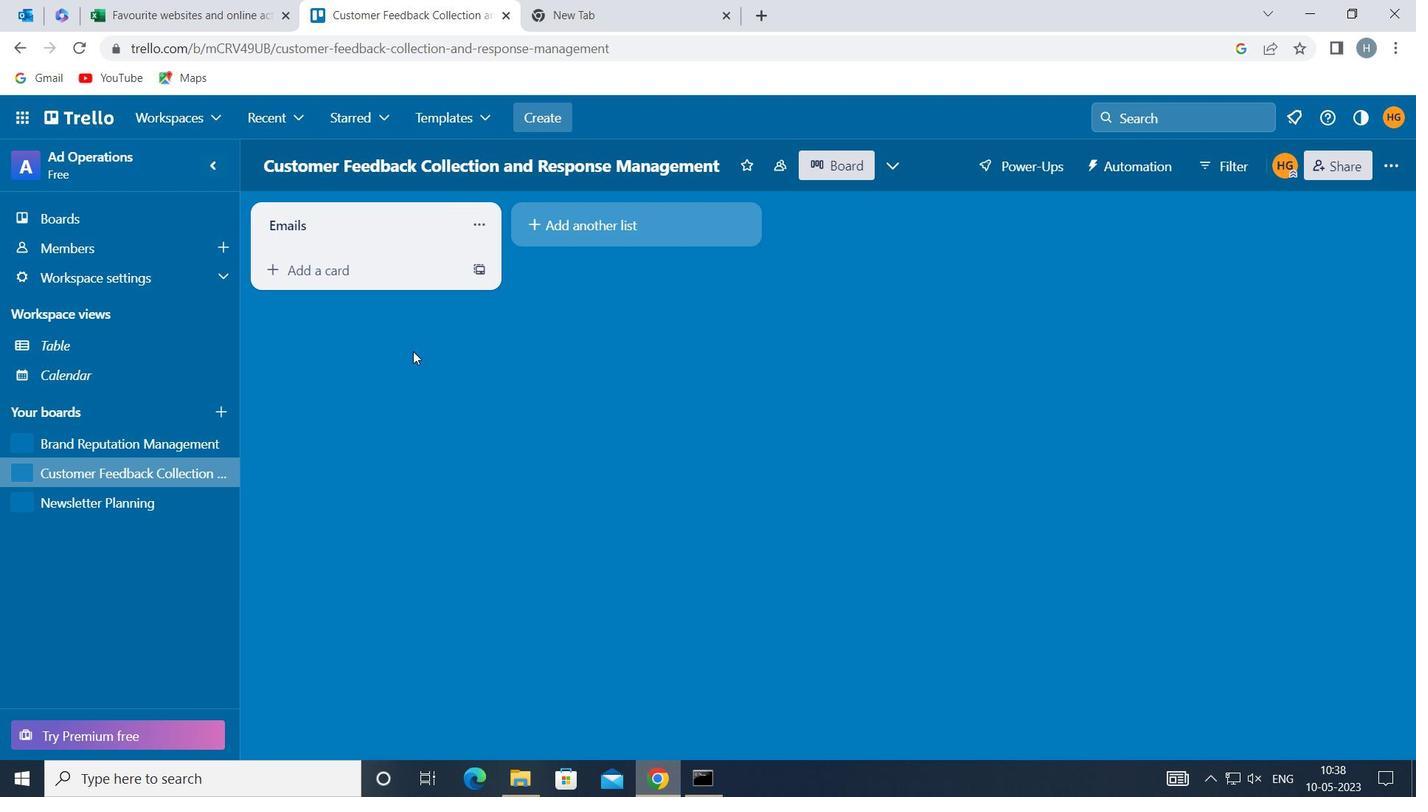 
